 Task: Select Retail. Add to cart, from CVS_x000D_
 for 3390 Emily Renzelli Boulevard, San Francisco, California 94103, Cell Number 831-612-1938, following items : Essentia Supercharged Ionized Alkaline Water (1 L)_x000D_
 - 2, Blue Bell Cookies ''n Cream Ice Cream (1 pt)_x000D_
 - 2, Lay''s Dip French Onion (15 oz)_x000D_
 - 2, Pepcid Original Strength AC Acid Reducer Famotidine Tablets 10 mg (30 ct)_x000D_
 - 1, Dove Deep Moisture Nourishing Body Wash With Nutrium Moisture (12 oz)_x000D_
 - 2
Action: Mouse moved to (369, 121)
Screenshot: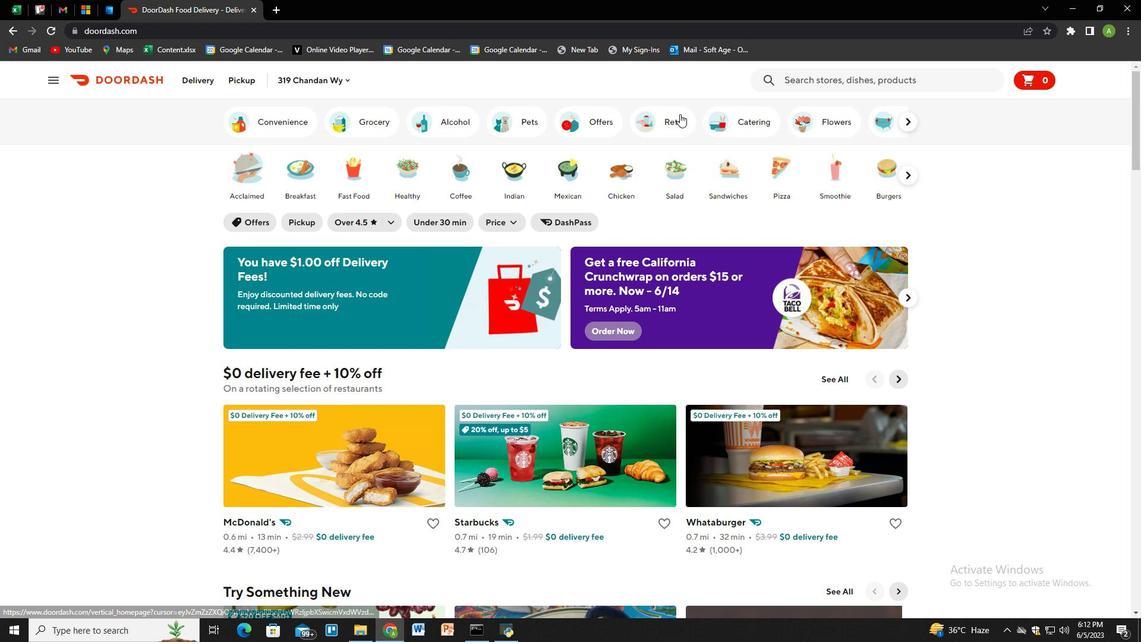 
Action: Mouse pressed left at (369, 121)
Screenshot: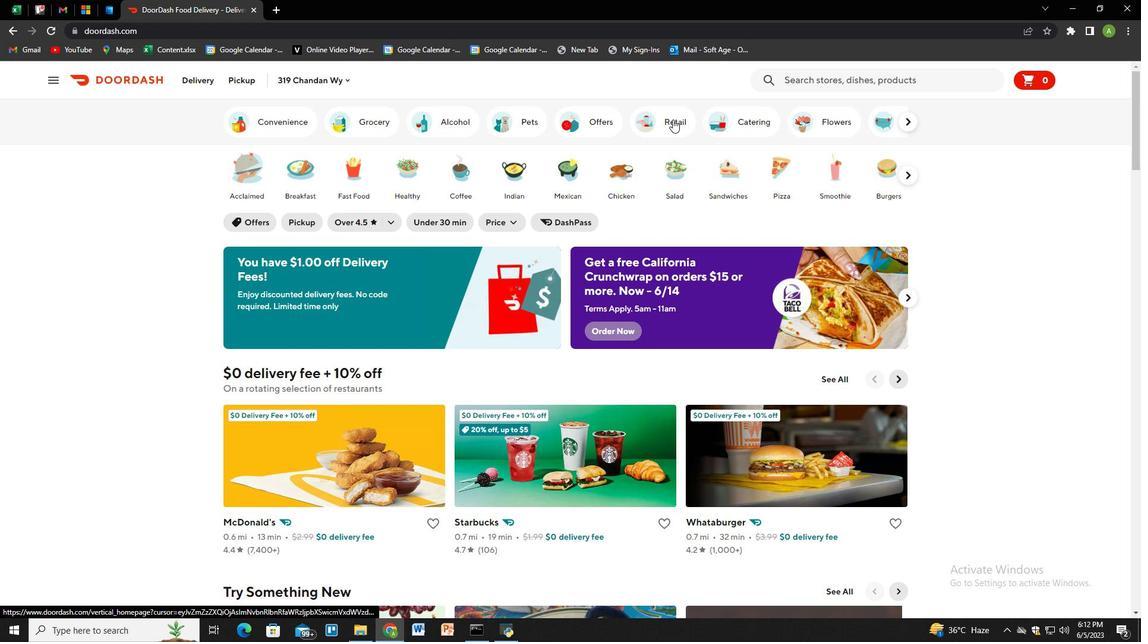 
Action: Mouse moved to (629, 379)
Screenshot: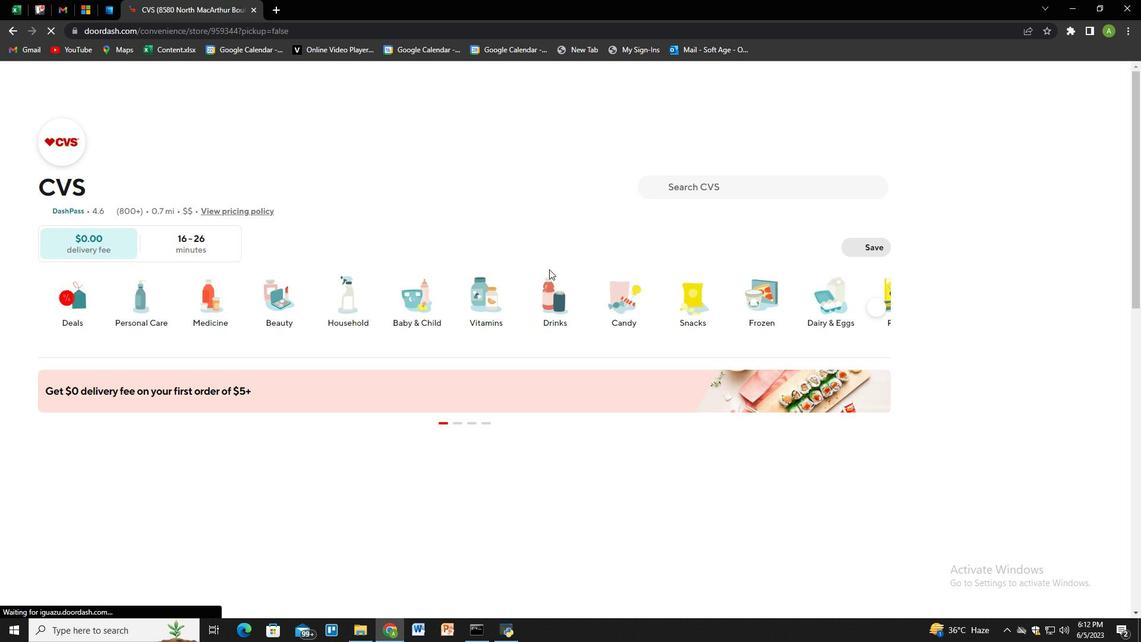 
Action: Mouse scrolled (629, 379) with delta (0, 0)
Screenshot: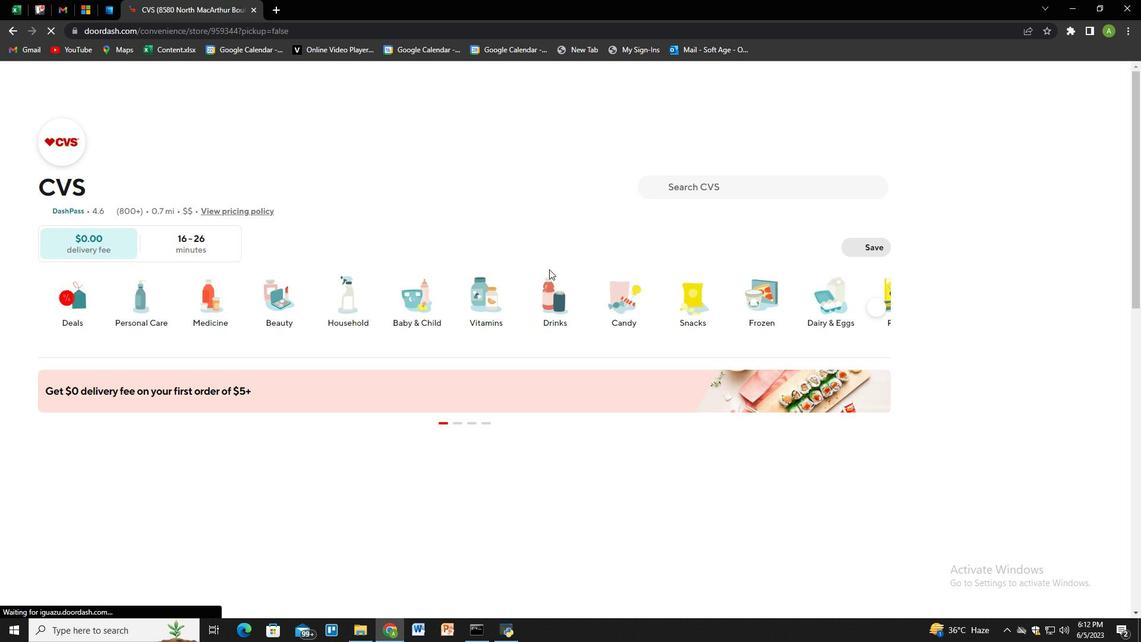 
Action: Mouse moved to (654, 542)
Screenshot: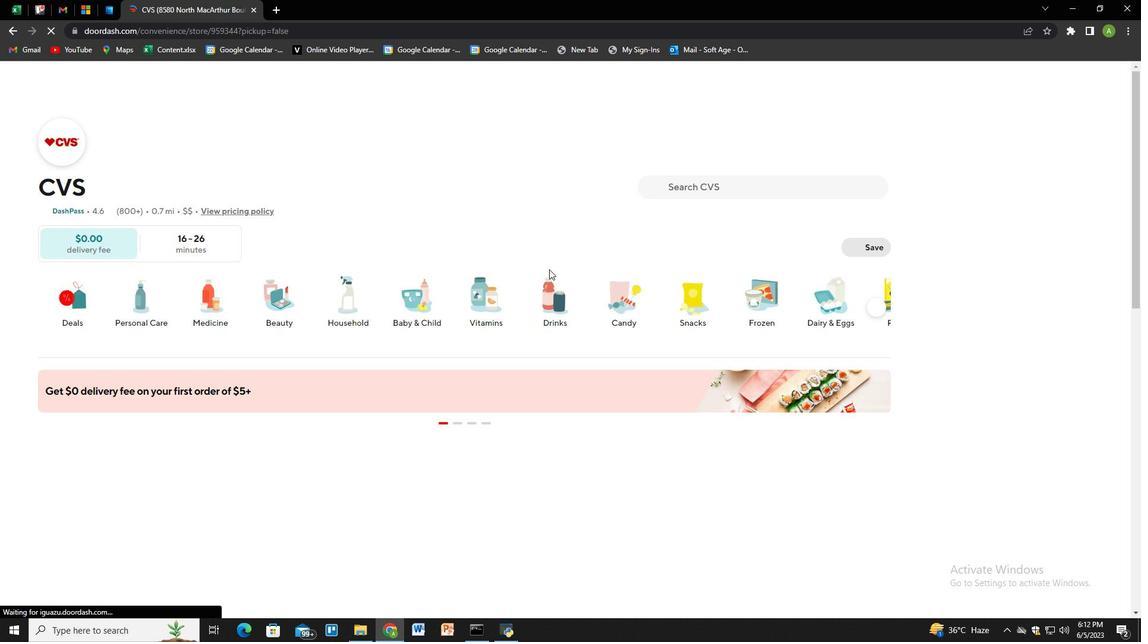 
Action: Mouse pressed left at (654, 542)
Screenshot: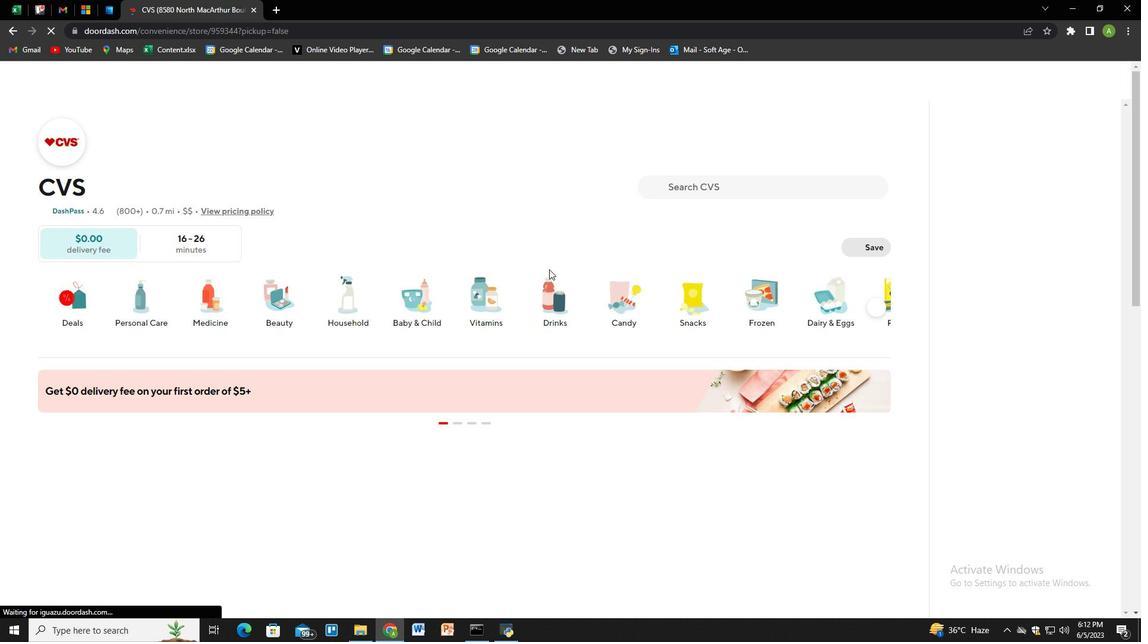 
Action: Mouse moved to (716, 412)
Screenshot: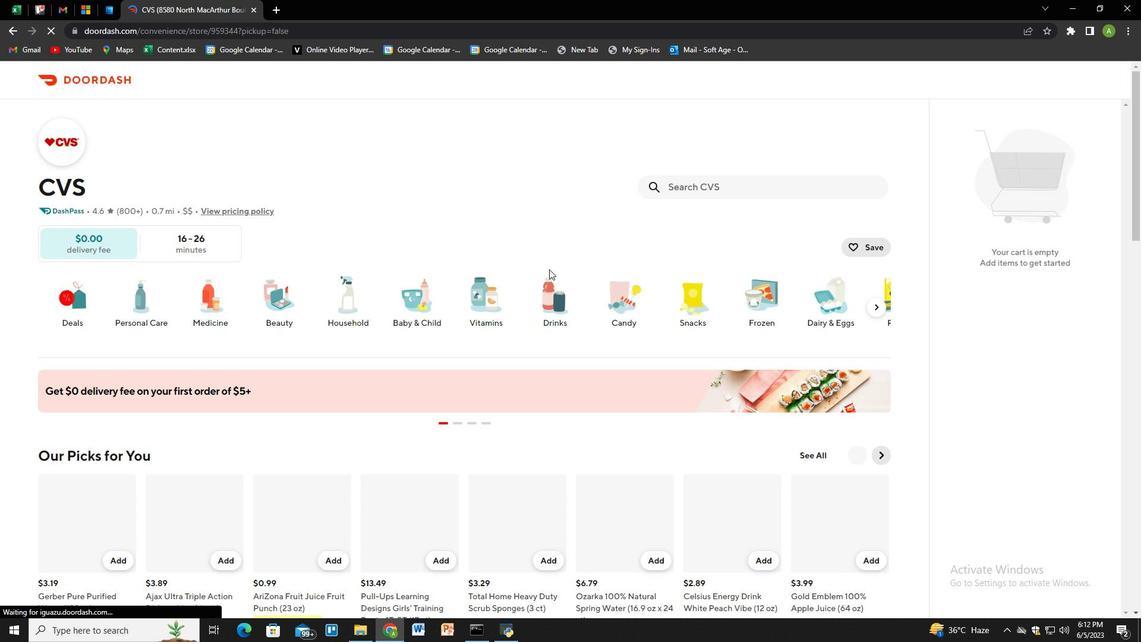 
Action: Mouse pressed left at (716, 412)
Screenshot: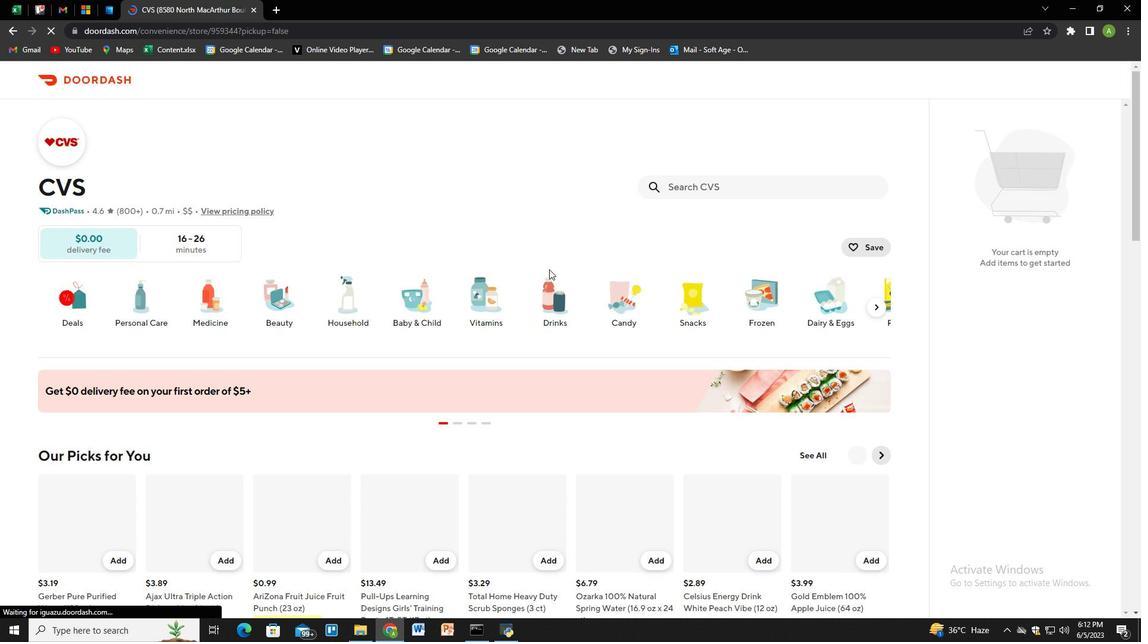 
Action: Mouse moved to (250, 79)
Screenshot: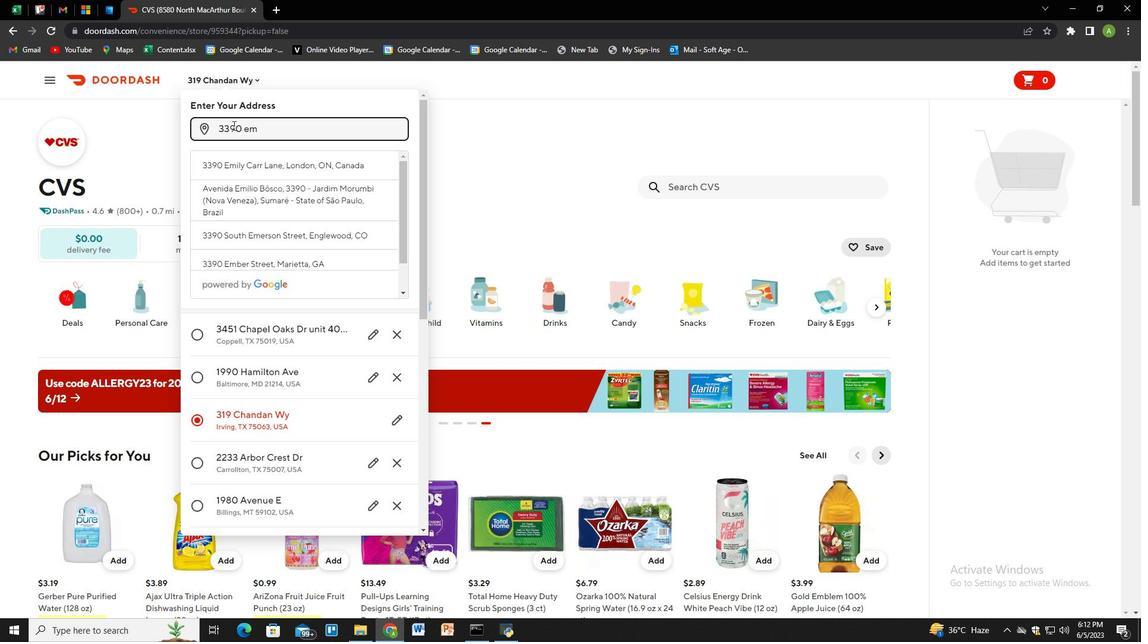 
Action: Mouse pressed left at (250, 79)
Screenshot: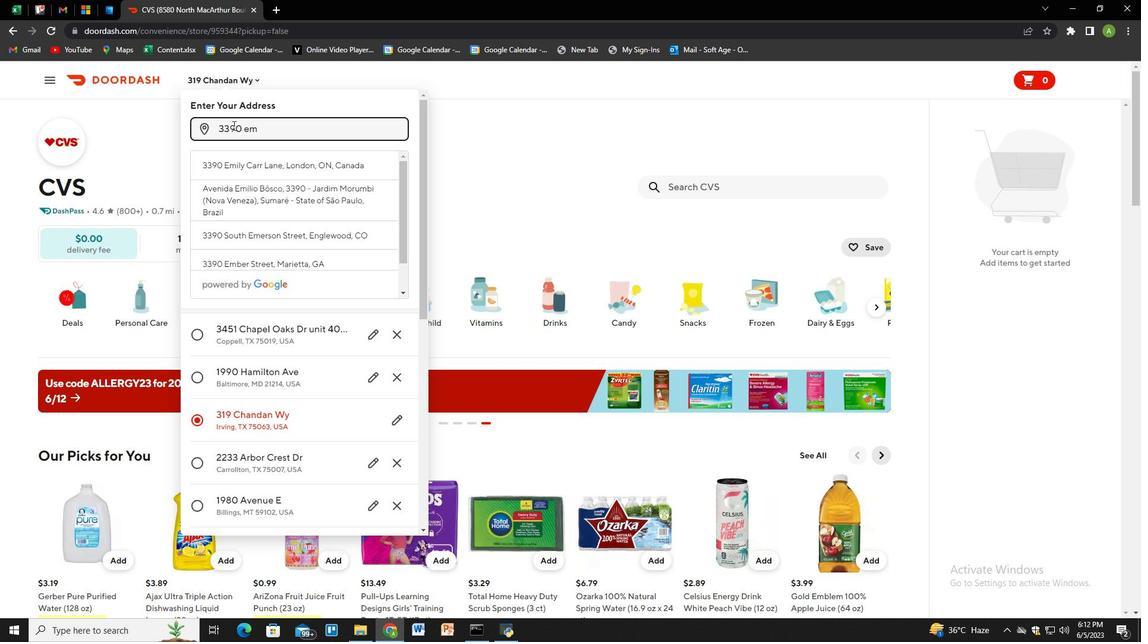 
Action: Mouse moved to (261, 125)
Screenshot: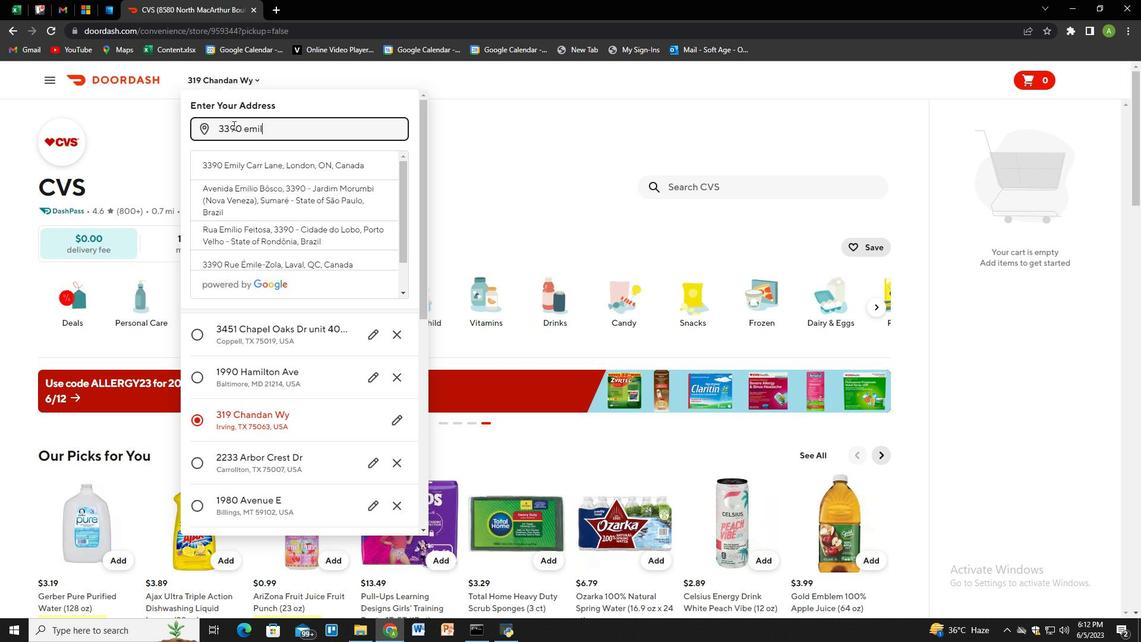 
Action: Mouse pressed left at (261, 125)
Screenshot: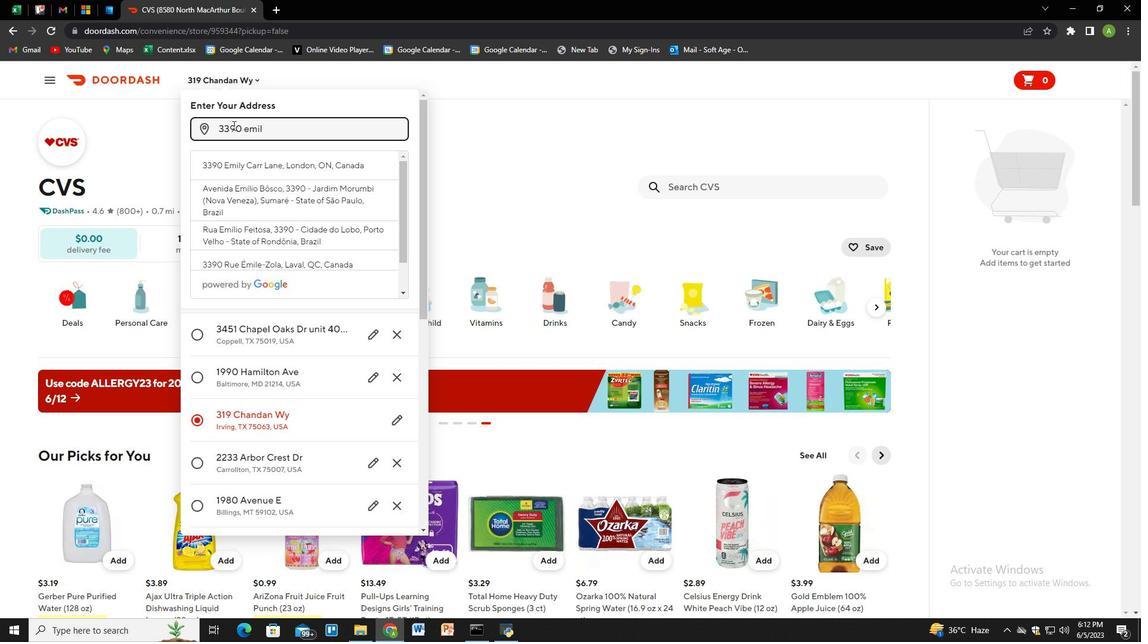 
Action: Key pressed 2<Key.backspace>22<Key.backspace><Key.backspace>33090<Key.backspace><Key.backspace><Key.backspace>90<Key.space>
Screenshot: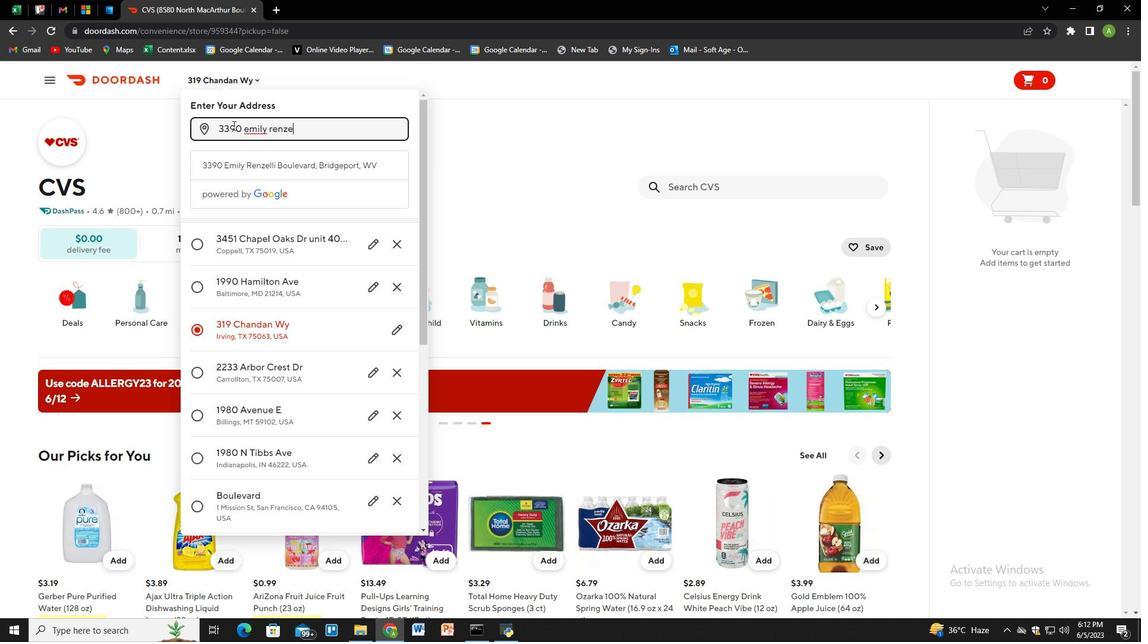 
Action: Mouse moved to (673, 121)
Screenshot: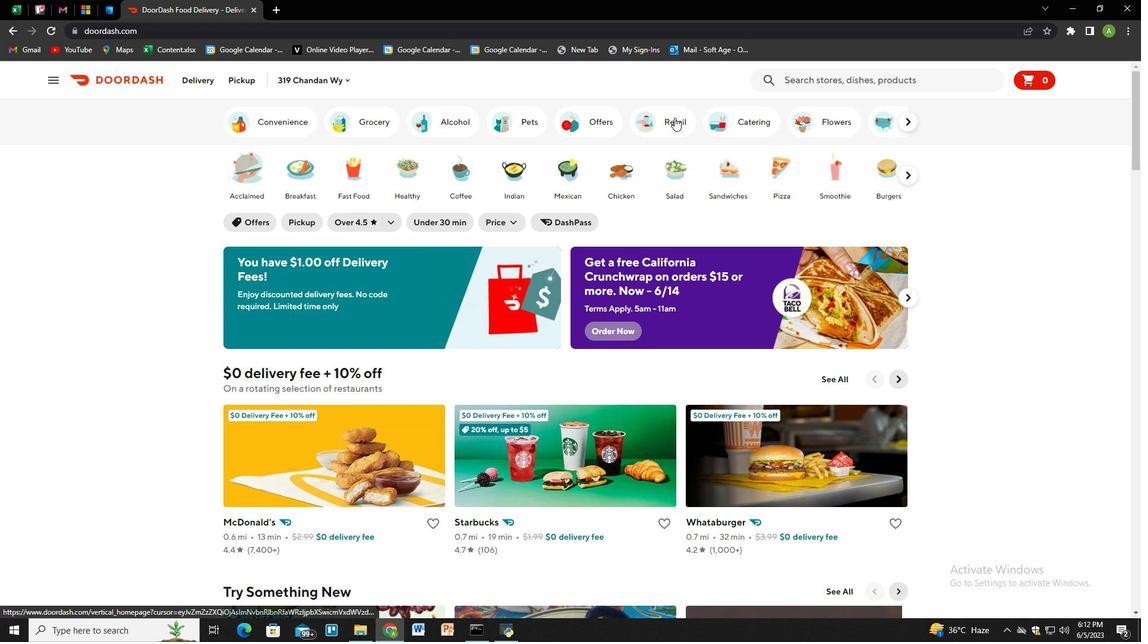 
Action: Mouse pressed left at (673, 121)
Screenshot: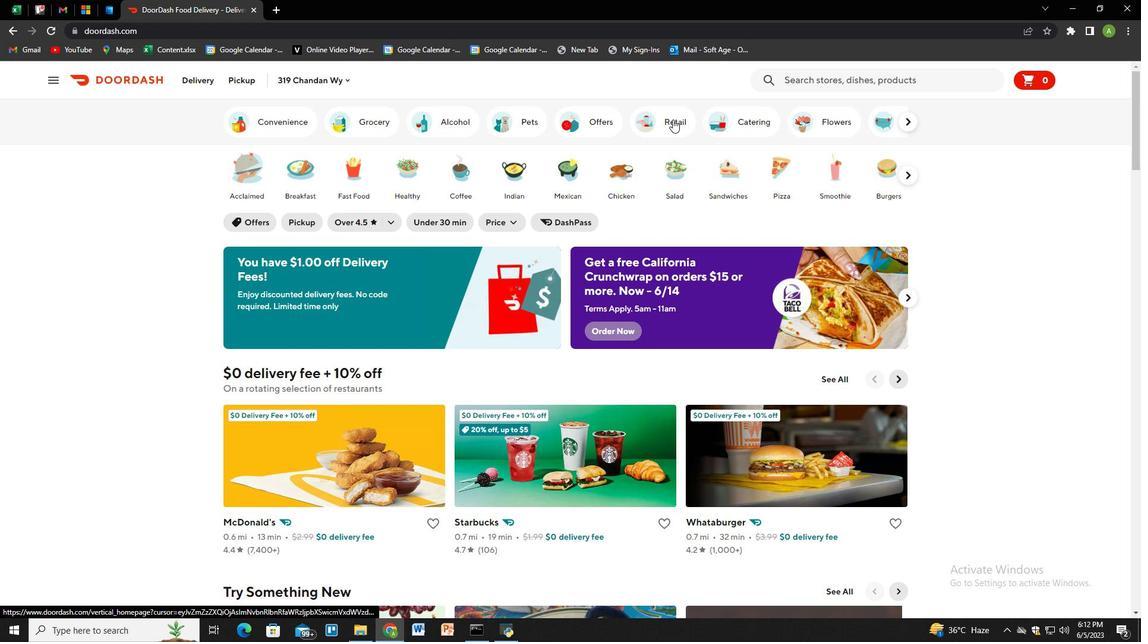 
Action: Mouse moved to (549, 269)
Screenshot: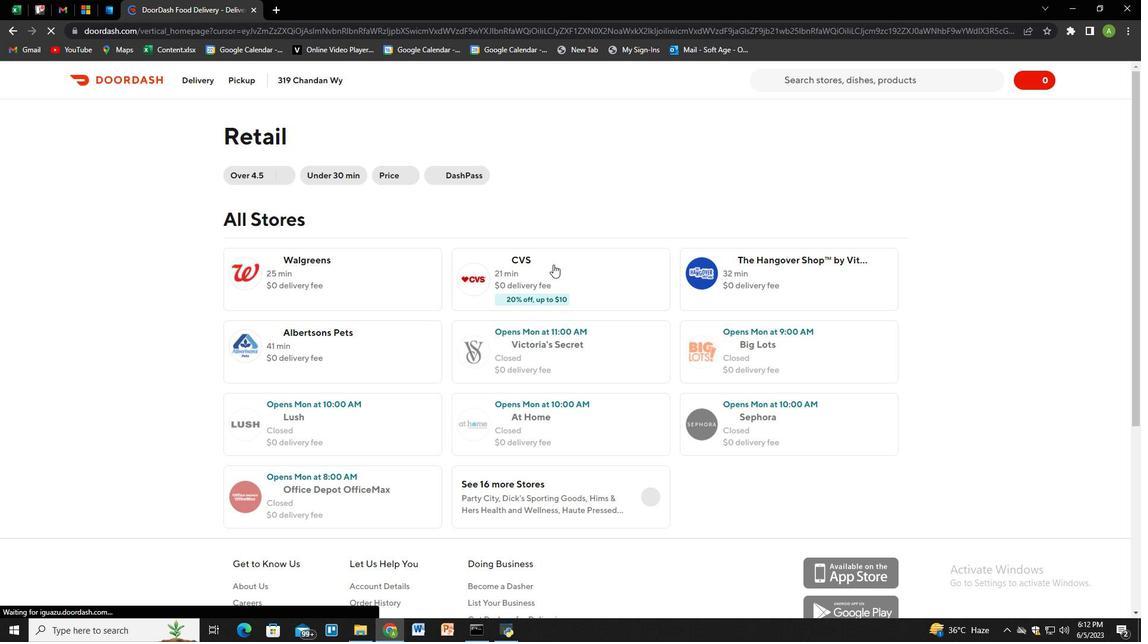 
Action: Mouse pressed left at (549, 269)
Screenshot: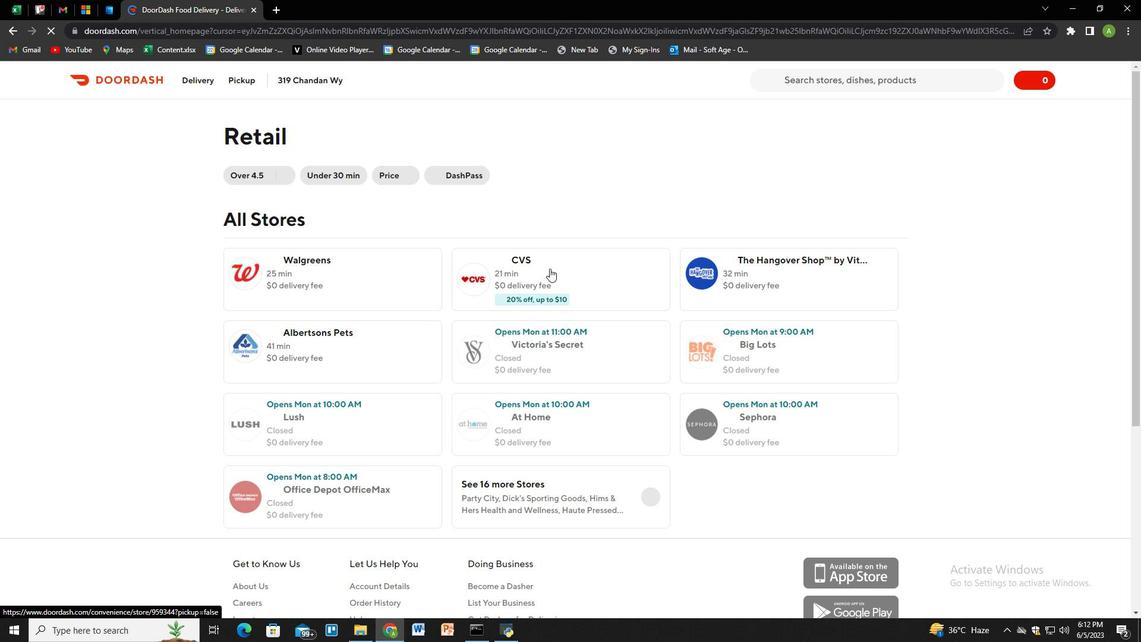 
Action: Mouse moved to (257, 78)
Screenshot: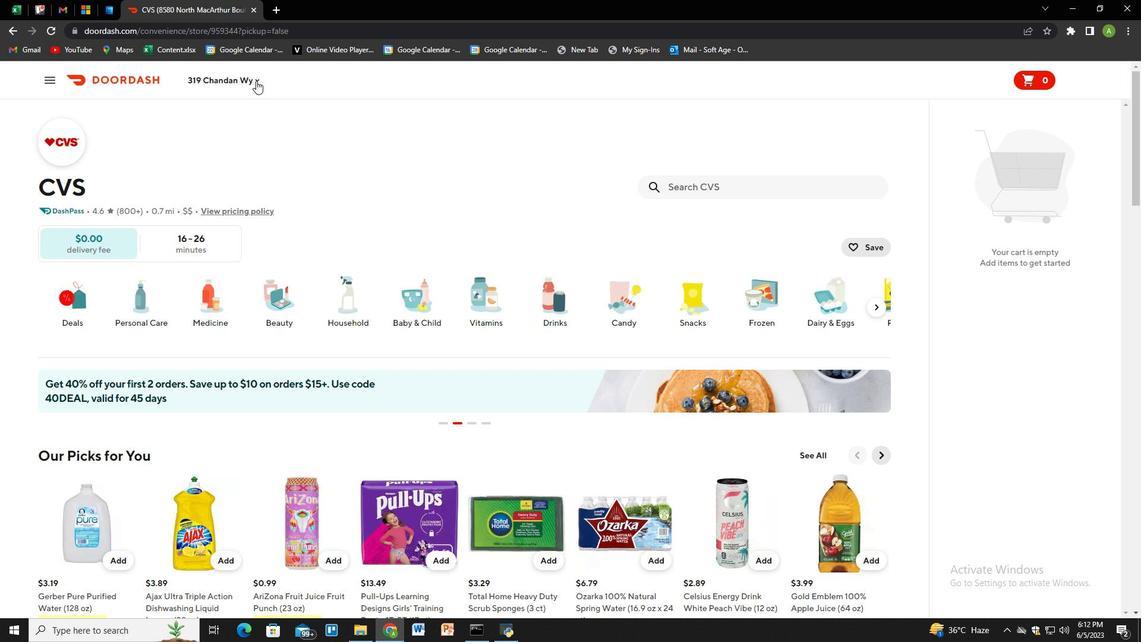
Action: Mouse pressed left at (257, 78)
Screenshot: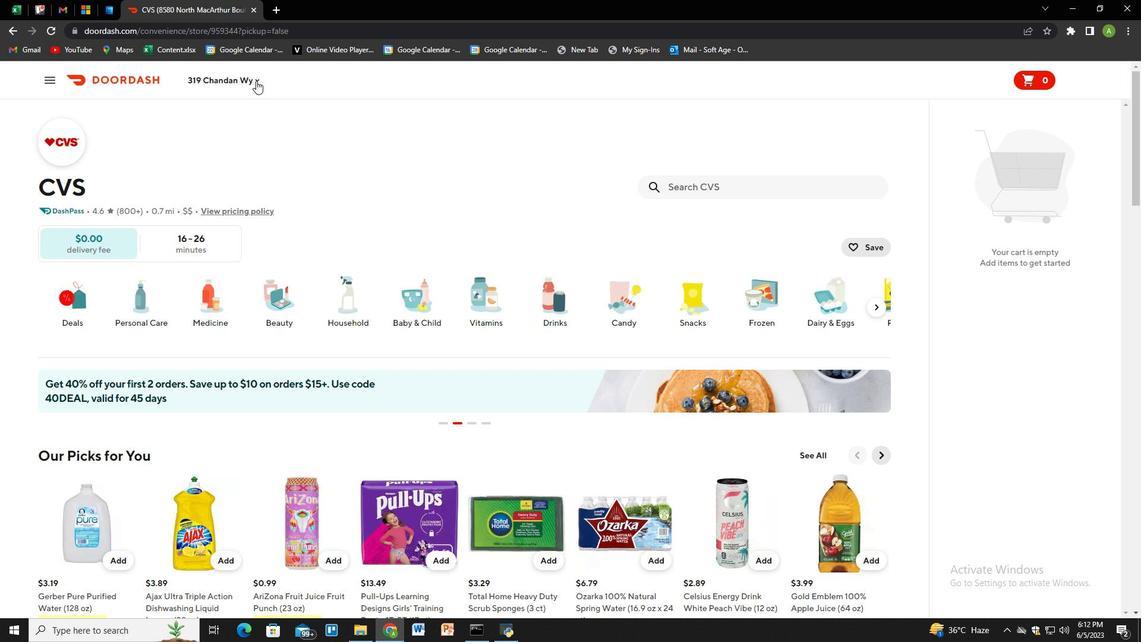 
Action: Mouse moved to (233, 125)
Screenshot: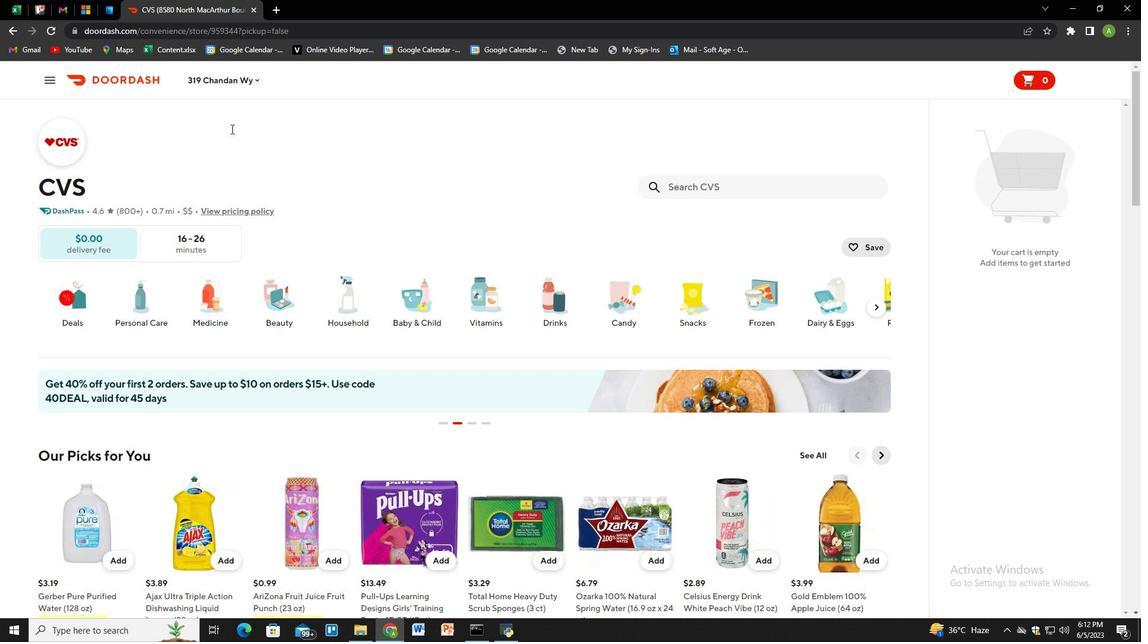 
Action: Mouse pressed left at (233, 125)
Screenshot: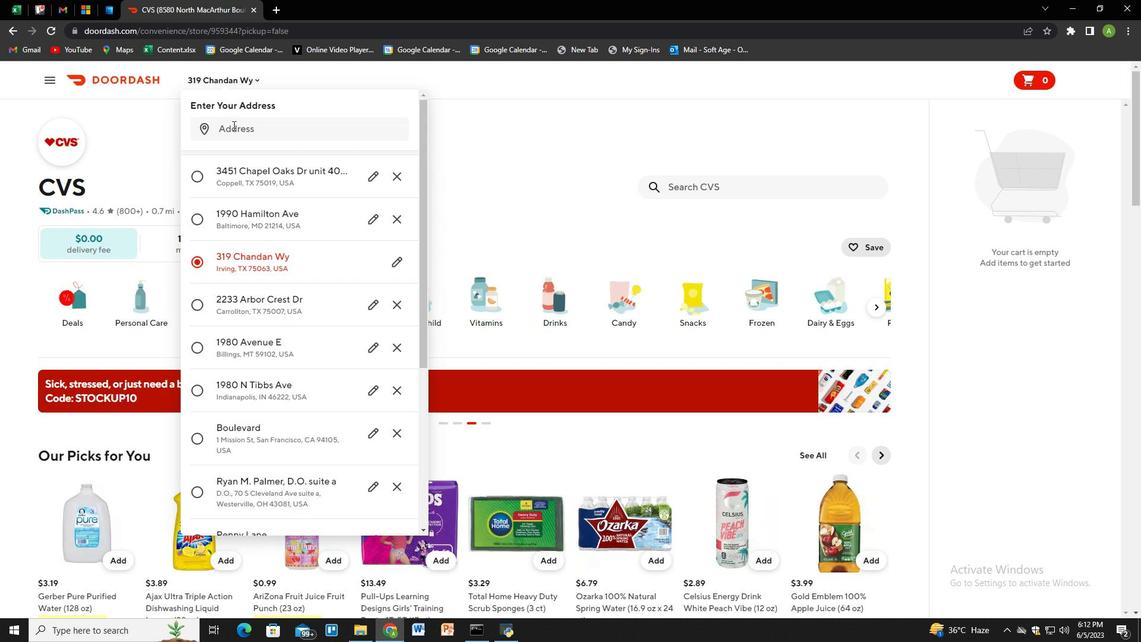 
Action: Key pressed 3390<Key.space>emily<Key.space>renzelli<Key.space>boulevard,<Key.space>san<Key.space>francisco,<Key.space><Key.space>califr<Key.backspace>ornia<Key.space>94103<Key.enter>
Screenshot: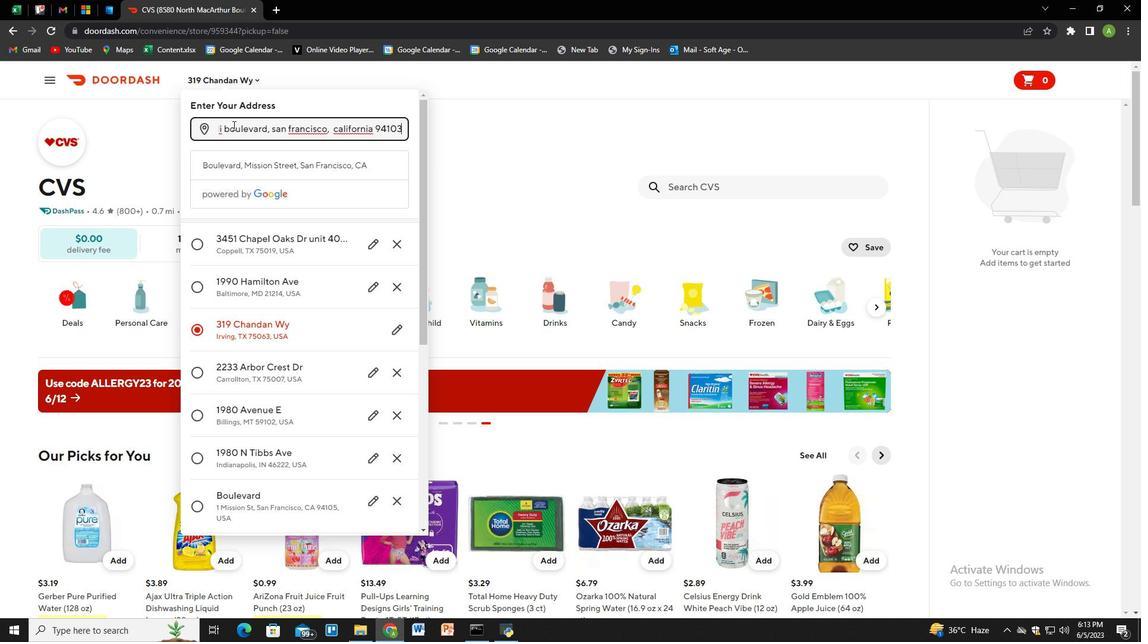 
Action: Mouse moved to (390, 492)
Screenshot: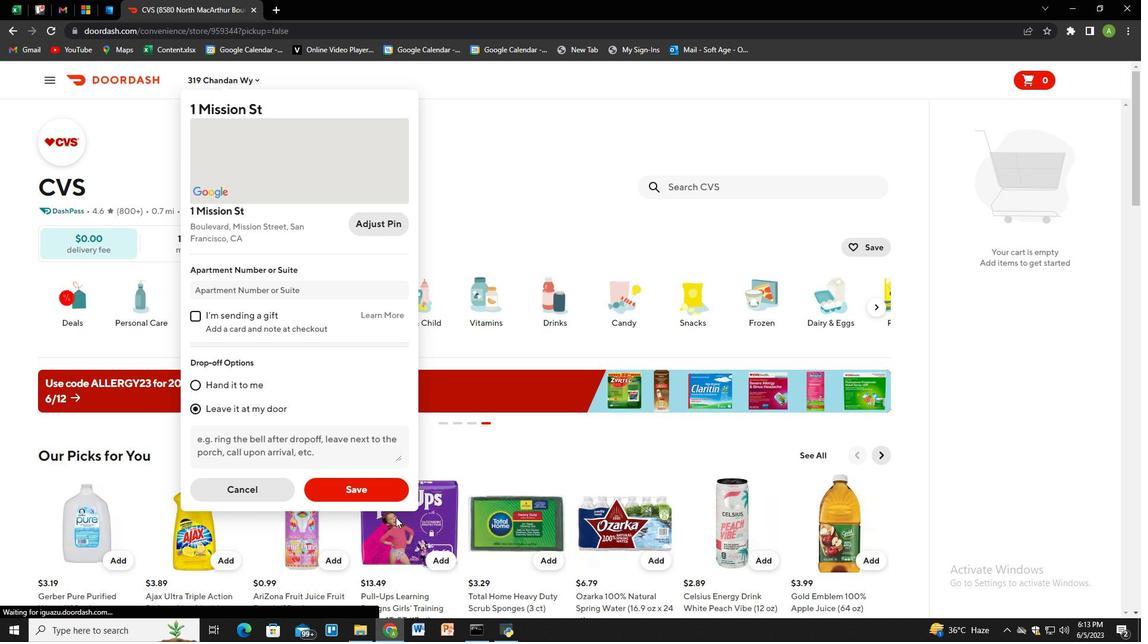 
Action: Mouse pressed left at (390, 492)
Screenshot: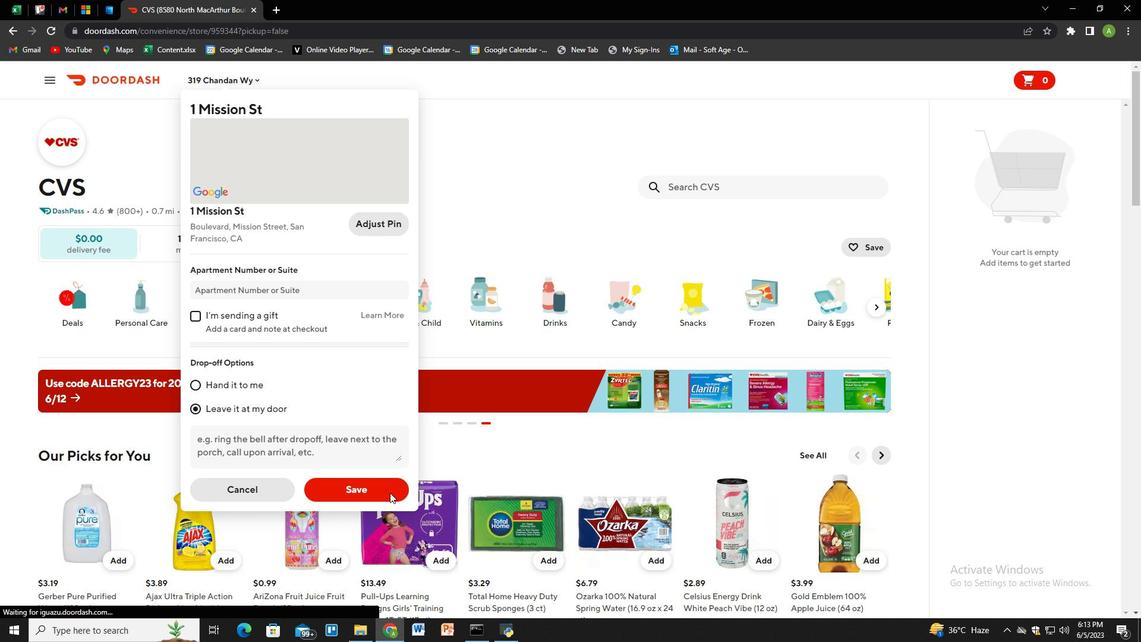 
Action: Mouse moved to (738, 186)
Screenshot: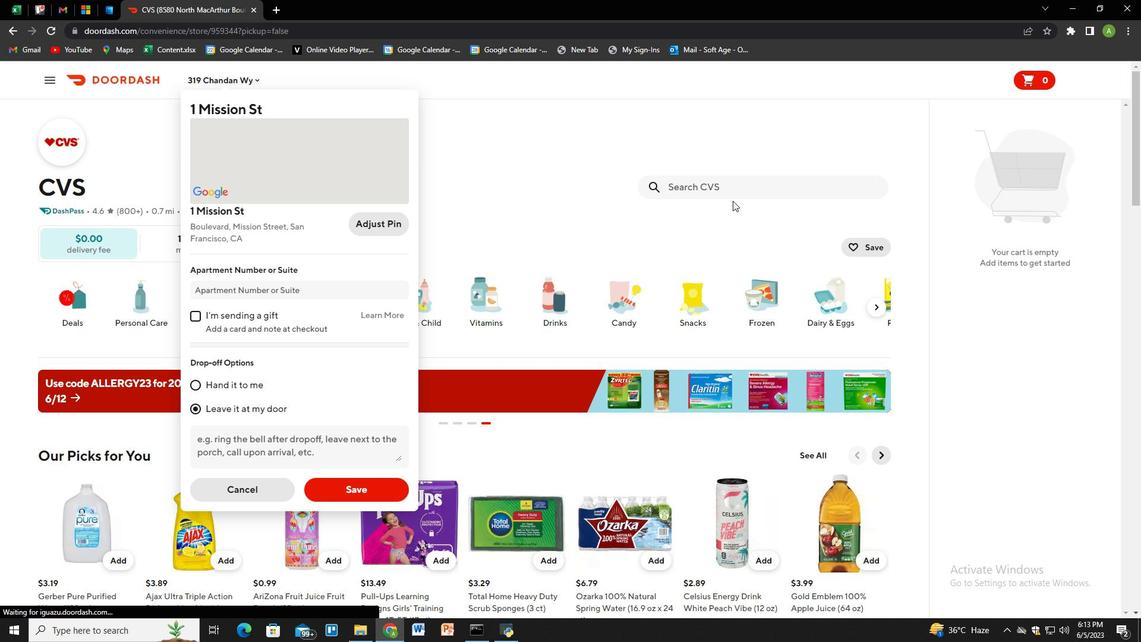
Action: Mouse pressed left at (738, 186)
Screenshot: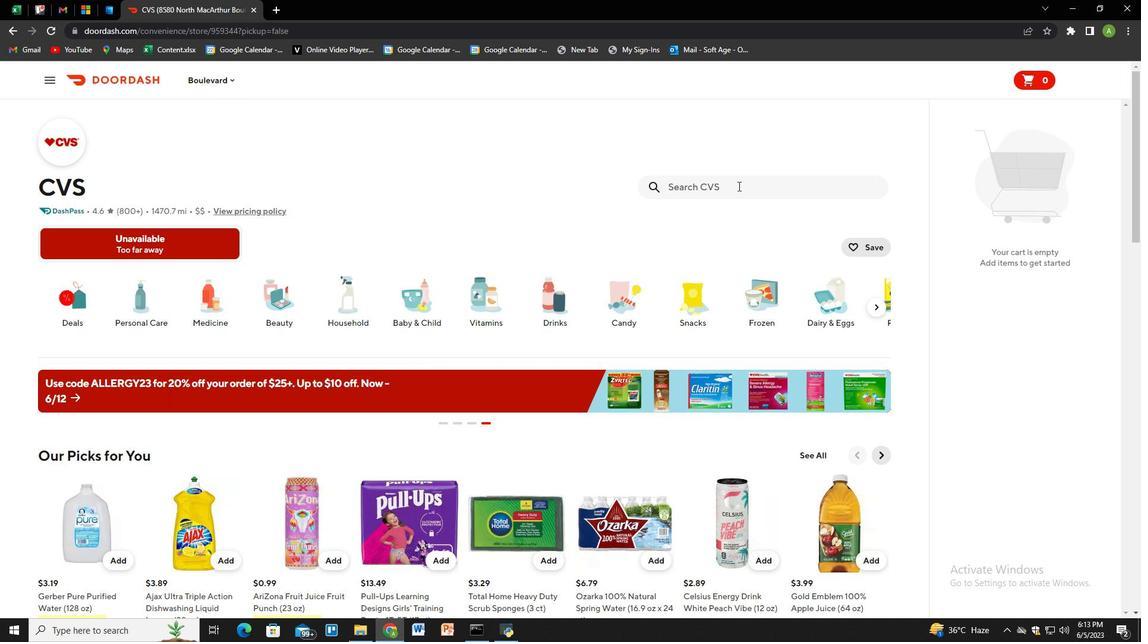 
Action: Key pressed essentia<Key.space>supercharged<Key.space>lonnized<Key.space>alkaline<Key.space>water<Key.space><Key.shift>(1<Key.space>l<Key.shift_r>)<Key.enter>
Screenshot: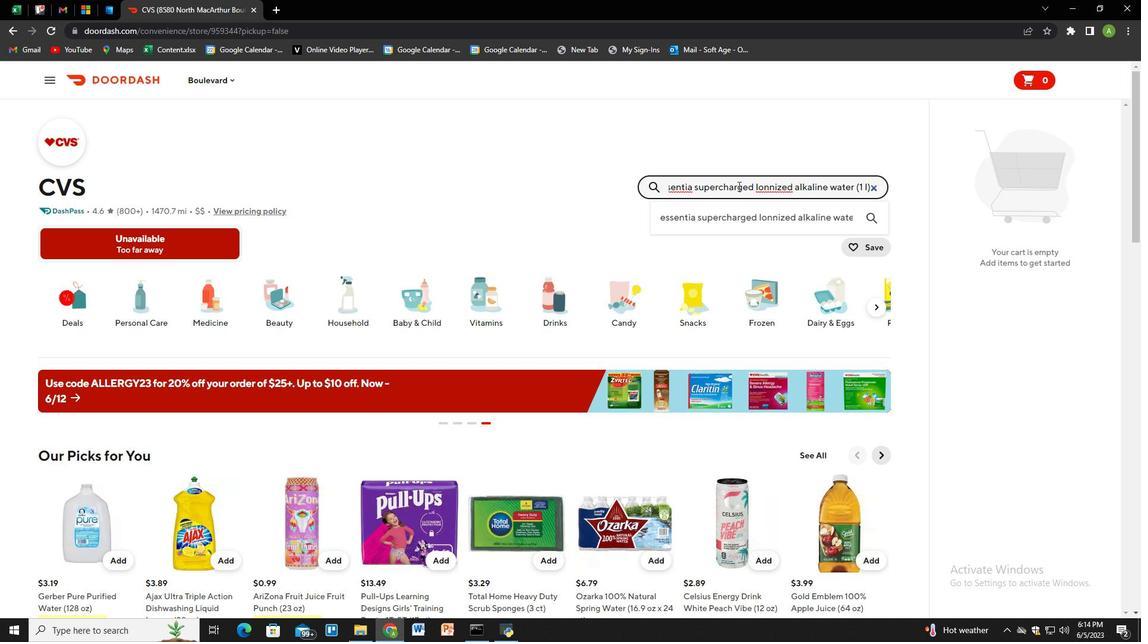 
Action: Mouse moved to (105, 312)
Screenshot: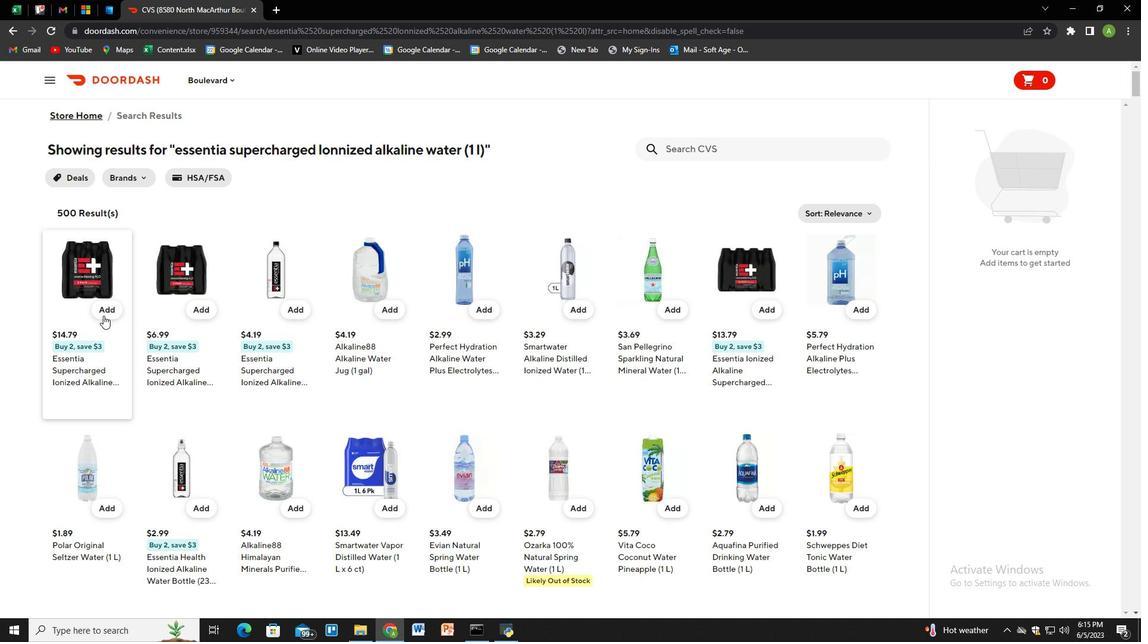 
Action: Mouse pressed left at (105, 312)
Screenshot: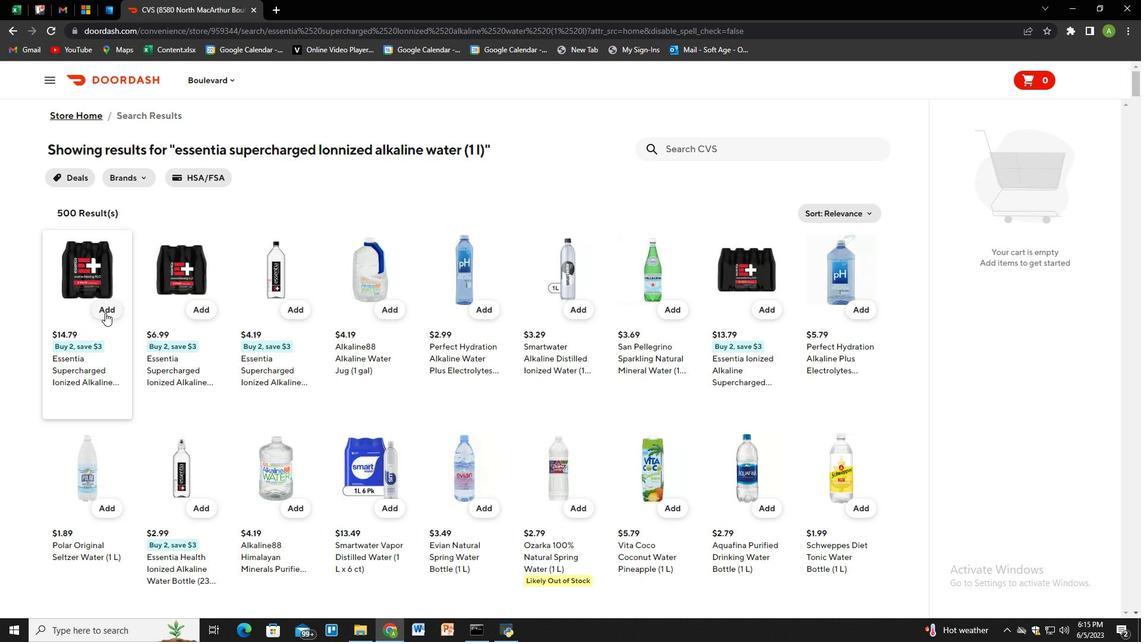 
Action: Mouse moved to (1100, 211)
Screenshot: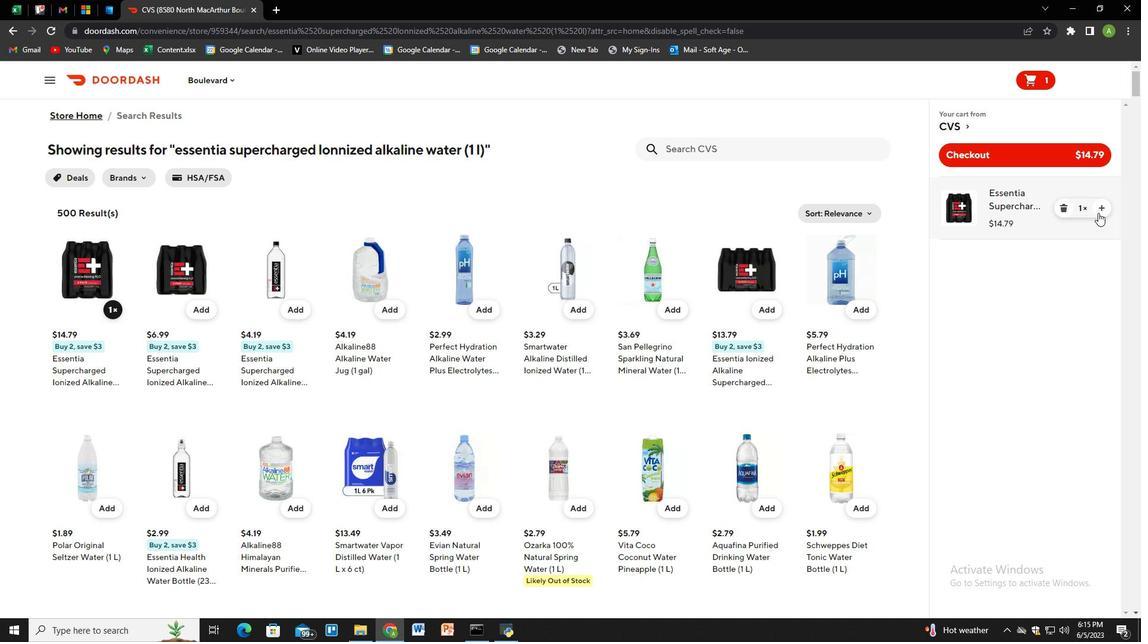 
Action: Mouse pressed left at (1100, 211)
Screenshot: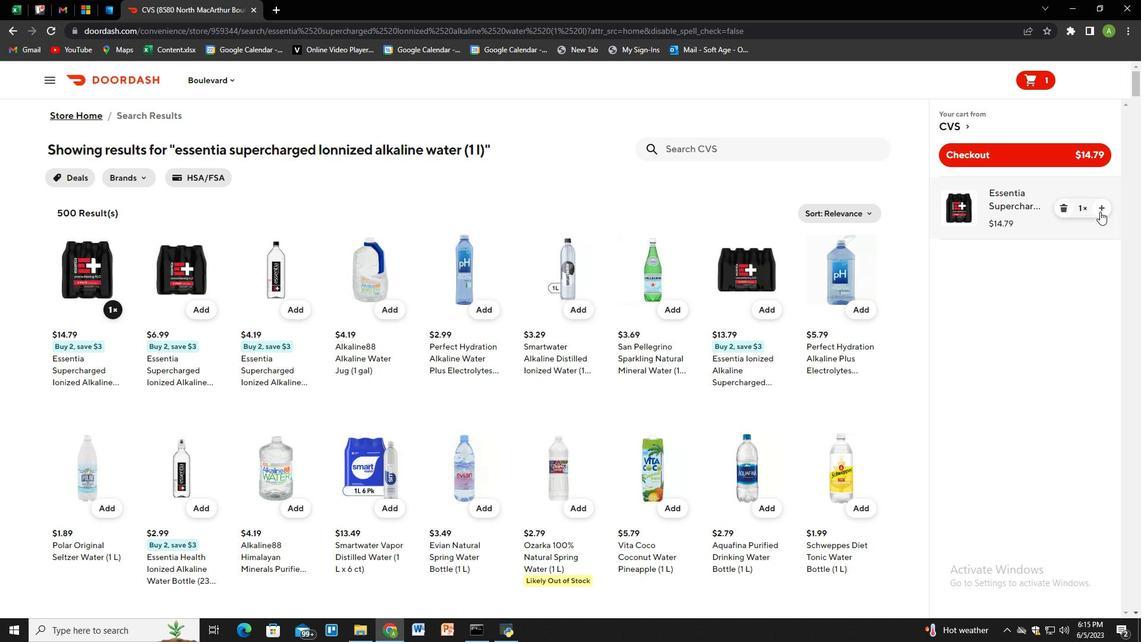 
Action: Mouse moved to (725, 156)
Screenshot: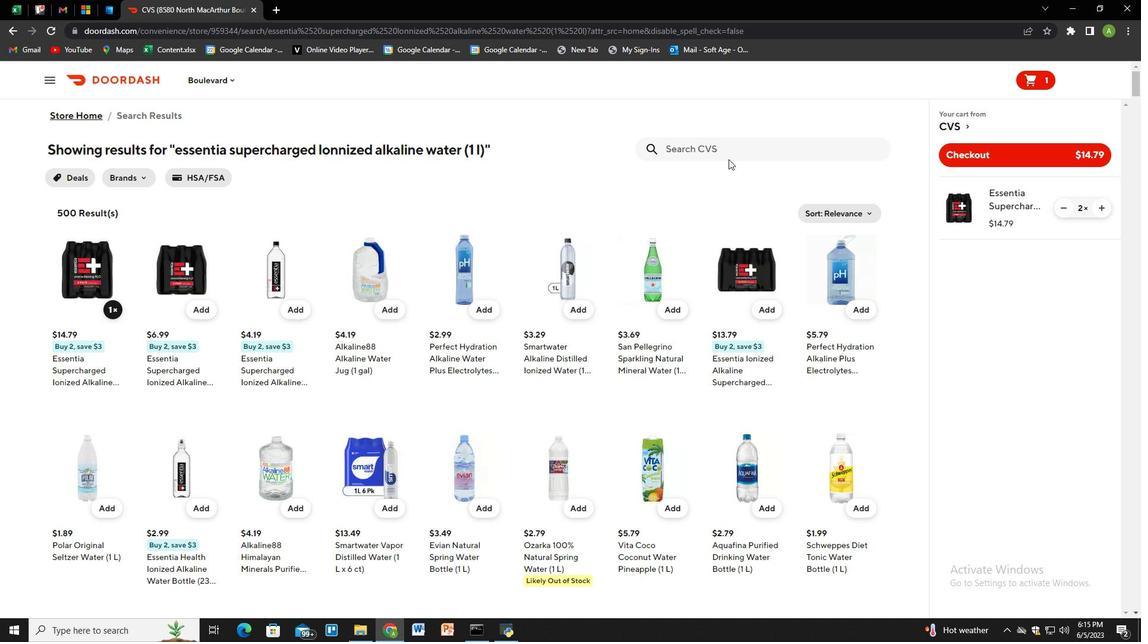 
Action: Mouse pressed left at (725, 156)
Screenshot: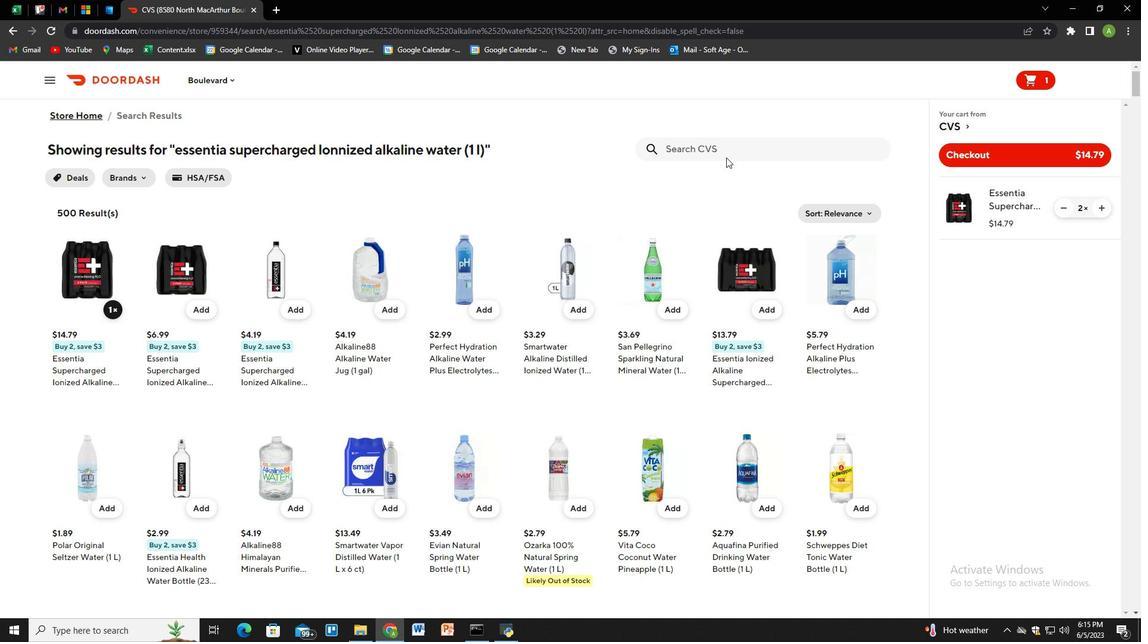 
Action: Key pressed blue<Key.space>bell<Key.space>cookies<Key.space><Key.shift_r>"n<Key.space>cean<Key.backspace>m<Key.left><Key.left><Key.left>e<Key.backspace>r<Key.right><Key.right><Key.right><Key.right><Key.space>ice<Key.space>cream<Key.space><Key.shift>(1<Key.space>o<Key.backspace>pt<Key.shift_r>)<Key.enter>
Screenshot: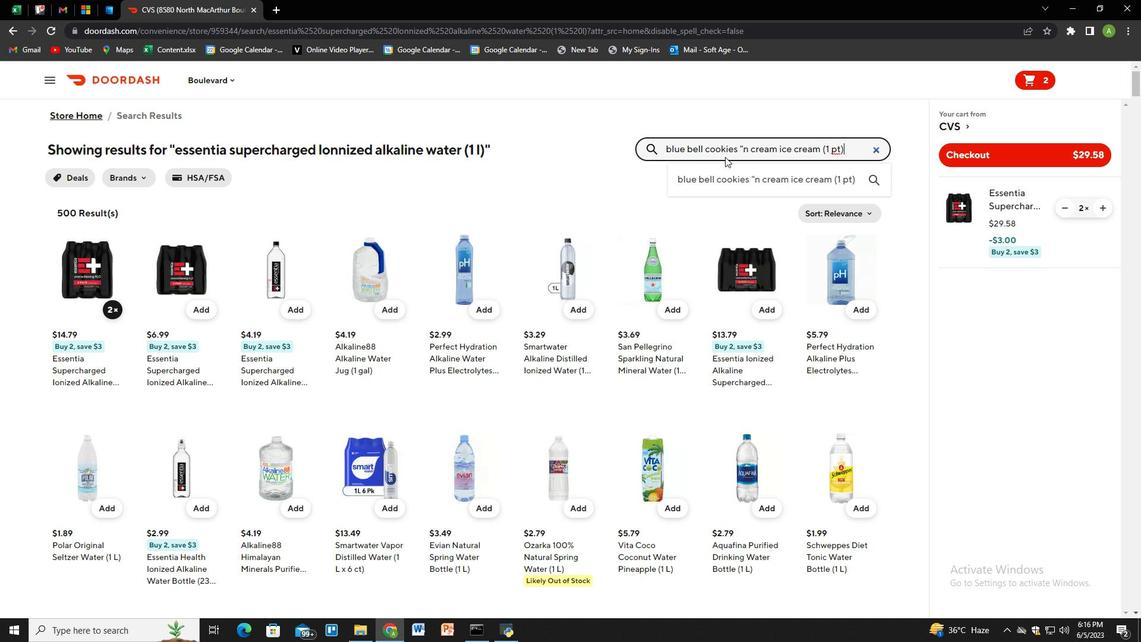 
Action: Mouse moved to (105, 311)
Screenshot: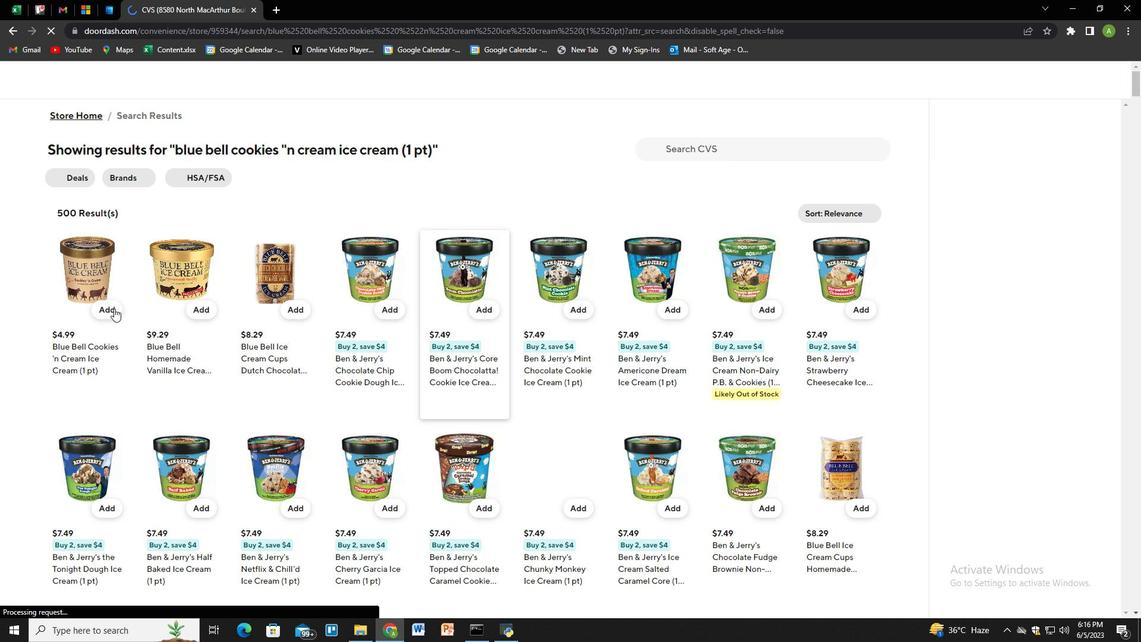 
Action: Mouse pressed left at (105, 311)
Screenshot: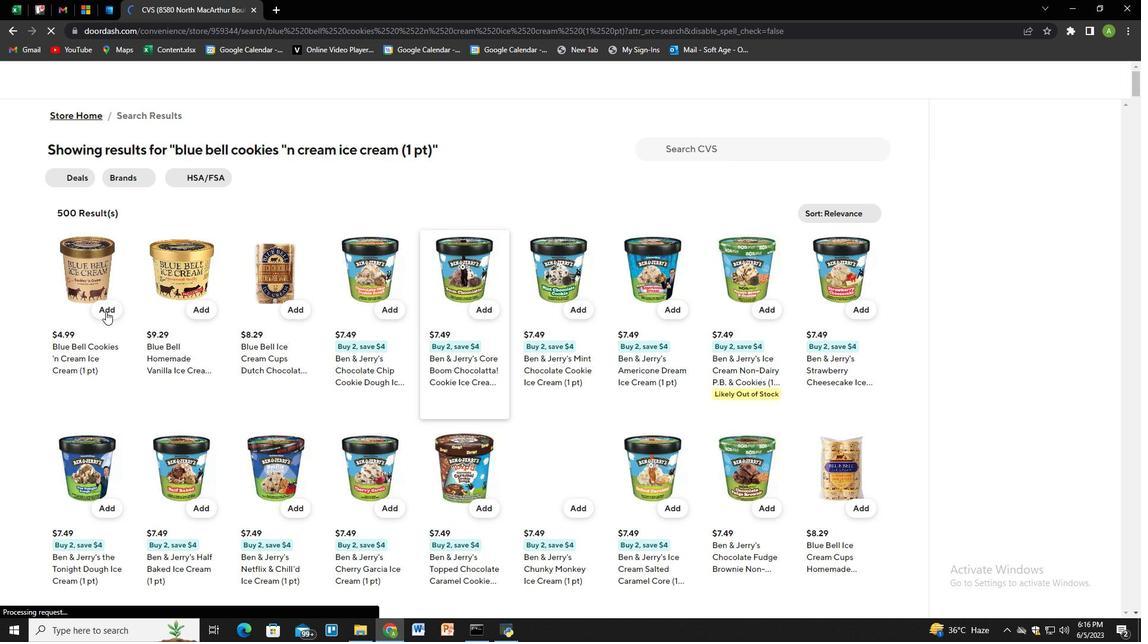
Action: Mouse moved to (1099, 297)
Screenshot: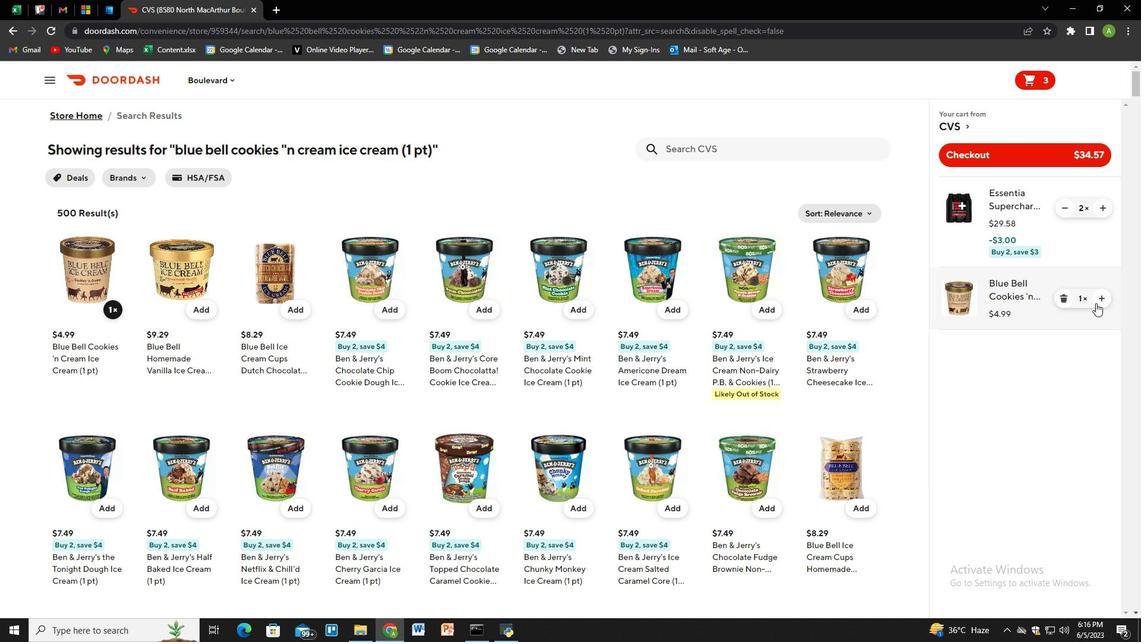 
Action: Mouse pressed left at (1099, 297)
Screenshot: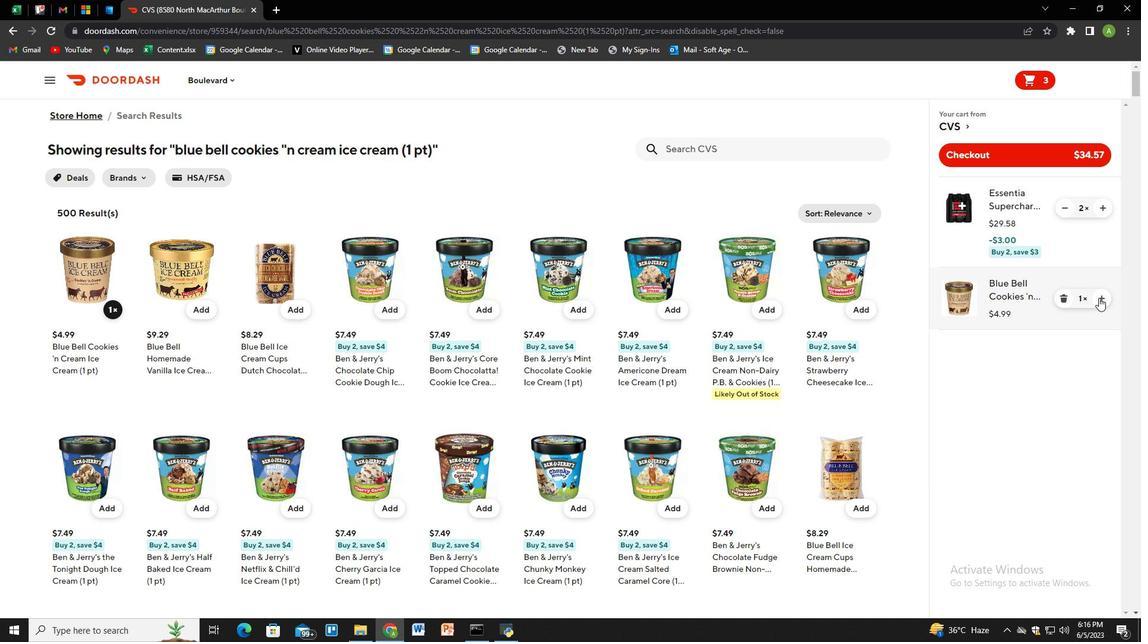 
Action: Mouse moved to (700, 141)
Screenshot: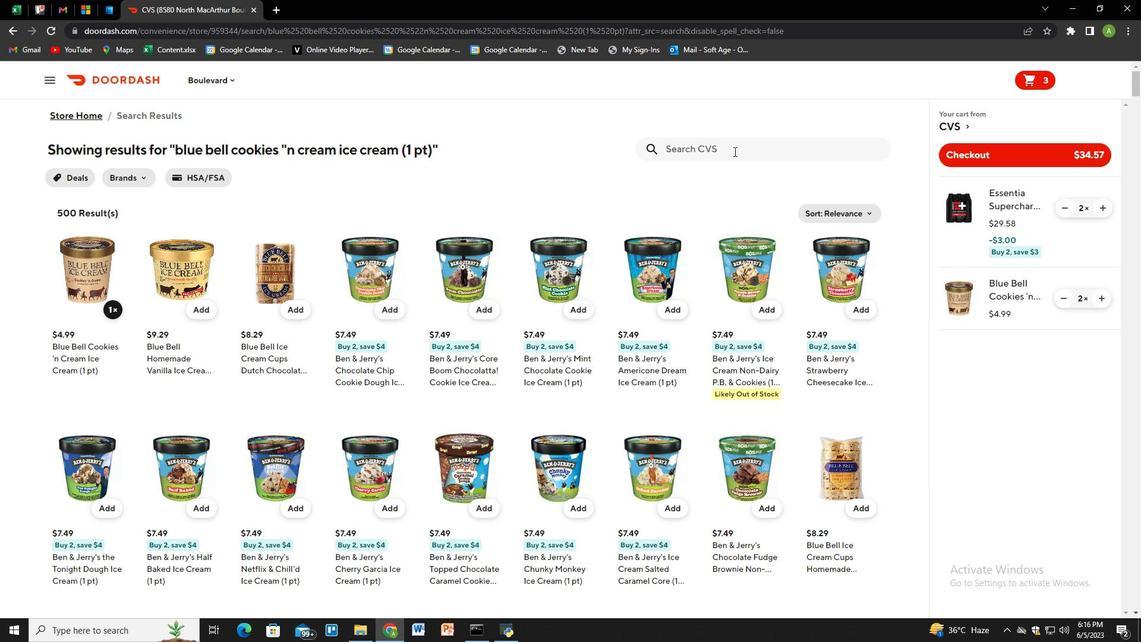 
Action: Mouse pressed left at (700, 141)
Screenshot: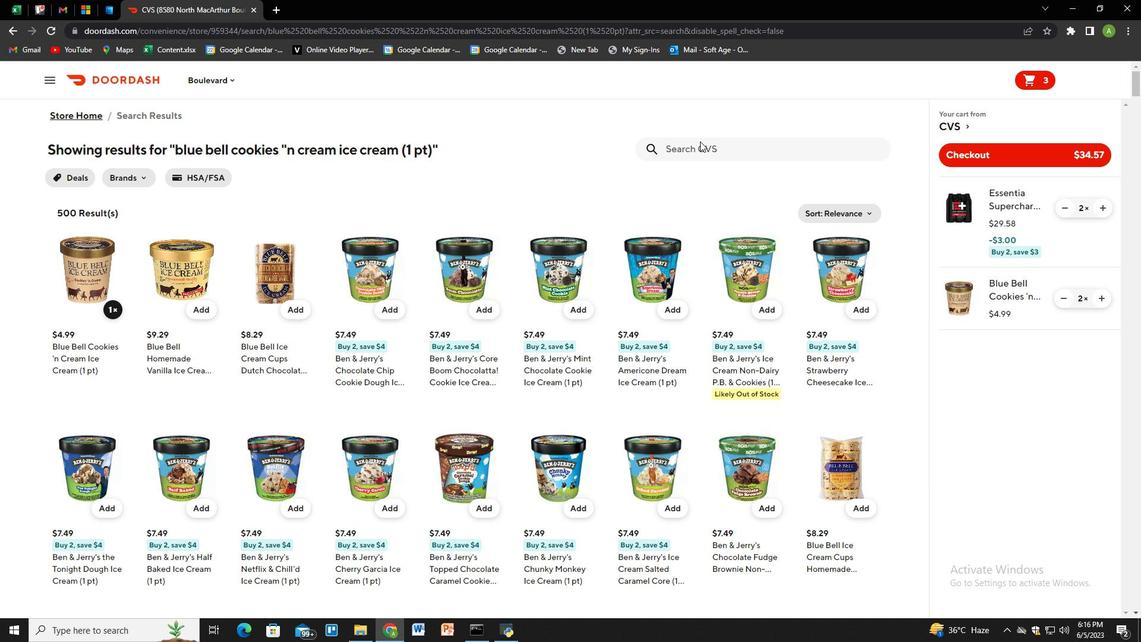 
Action: Key pressed lay<Key.shift_r>"s<Key.space>do<Key.backspace>ip<Key.space>frec<Key.backspace>nch<Key.space>oniom<Key.backspace>n<Key.space><Key.shift>(15<Key.space>oz<Key.shift_r>_<Key.backspace><Key.shift_r>)<Key.enter>
Screenshot: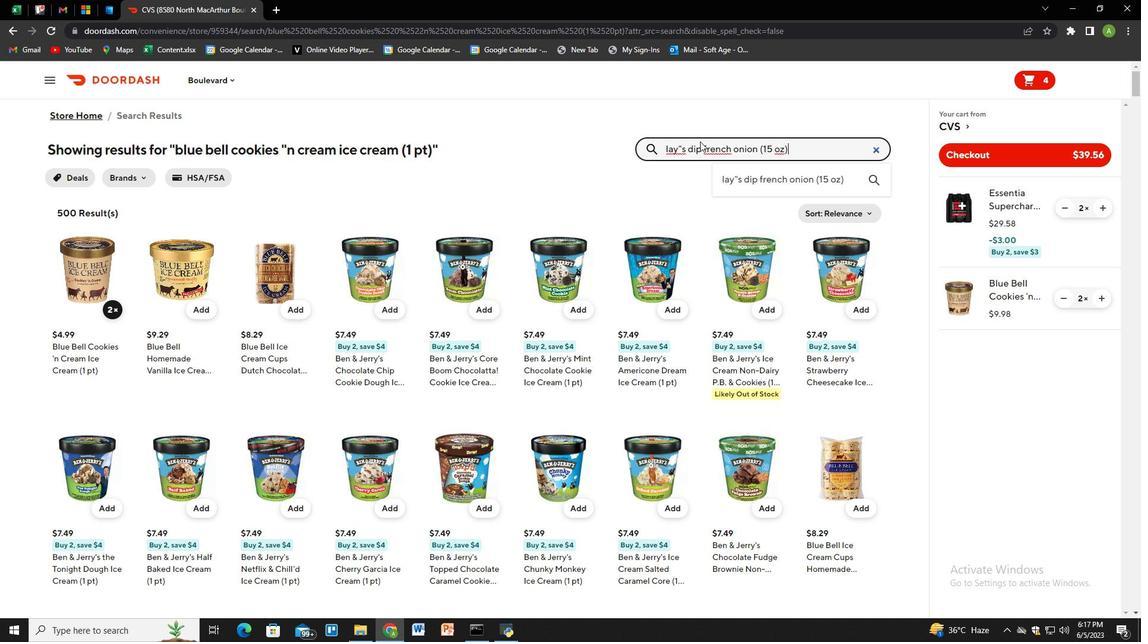 
Action: Mouse moved to (108, 307)
Screenshot: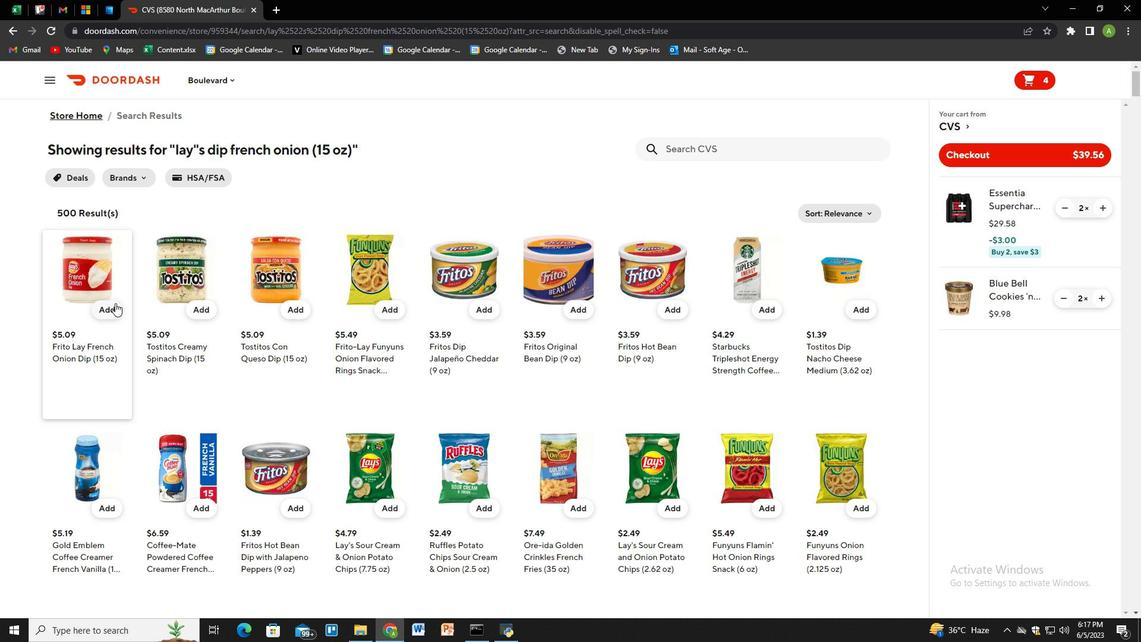 
Action: Mouse pressed left at (108, 307)
Screenshot: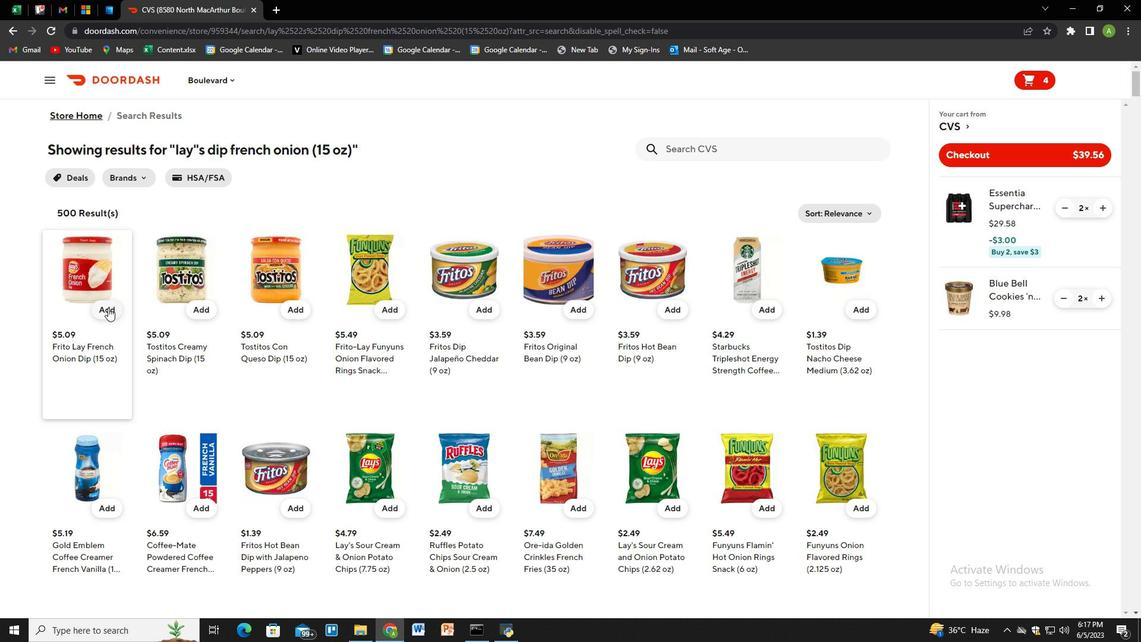 
Action: Mouse moved to (1104, 355)
Screenshot: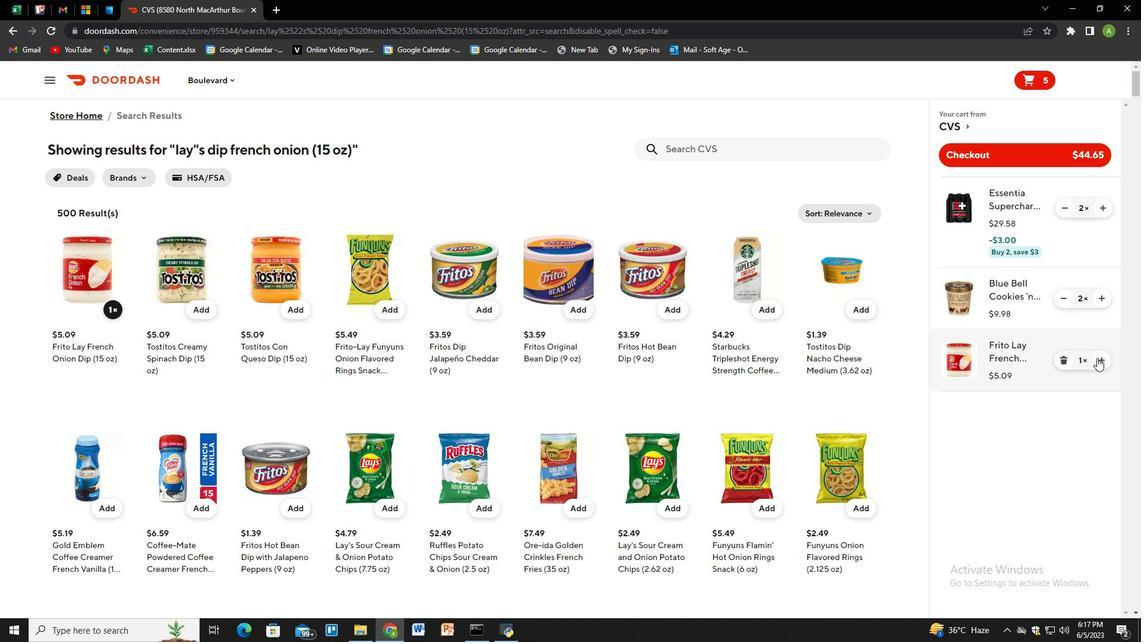 
Action: Mouse pressed left at (1104, 355)
Screenshot: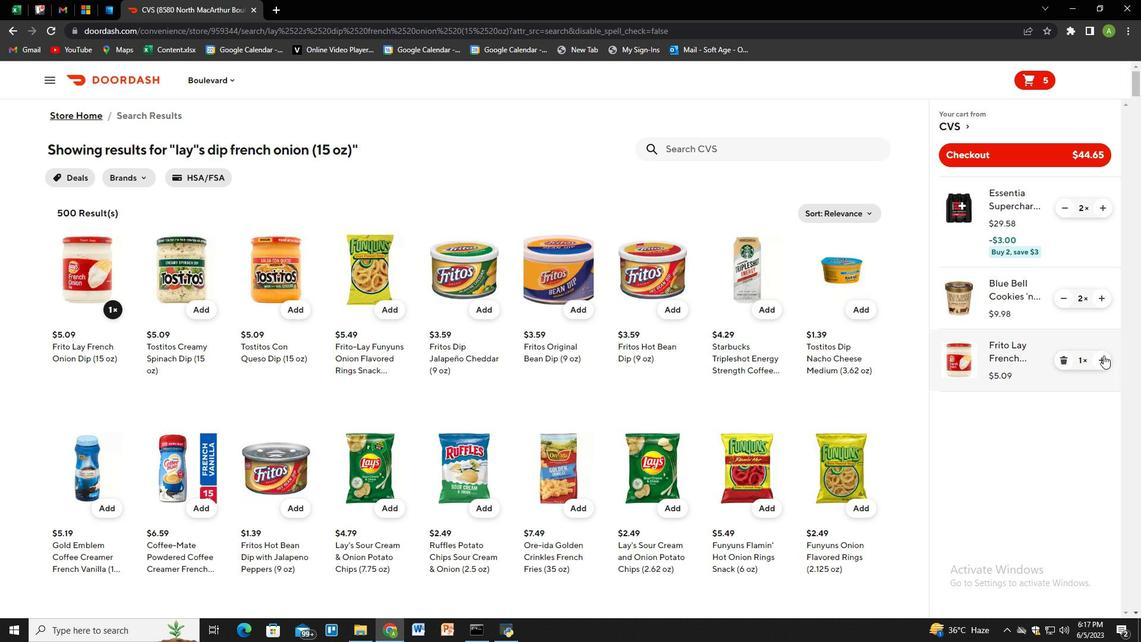 
Action: Mouse moved to (720, 150)
Screenshot: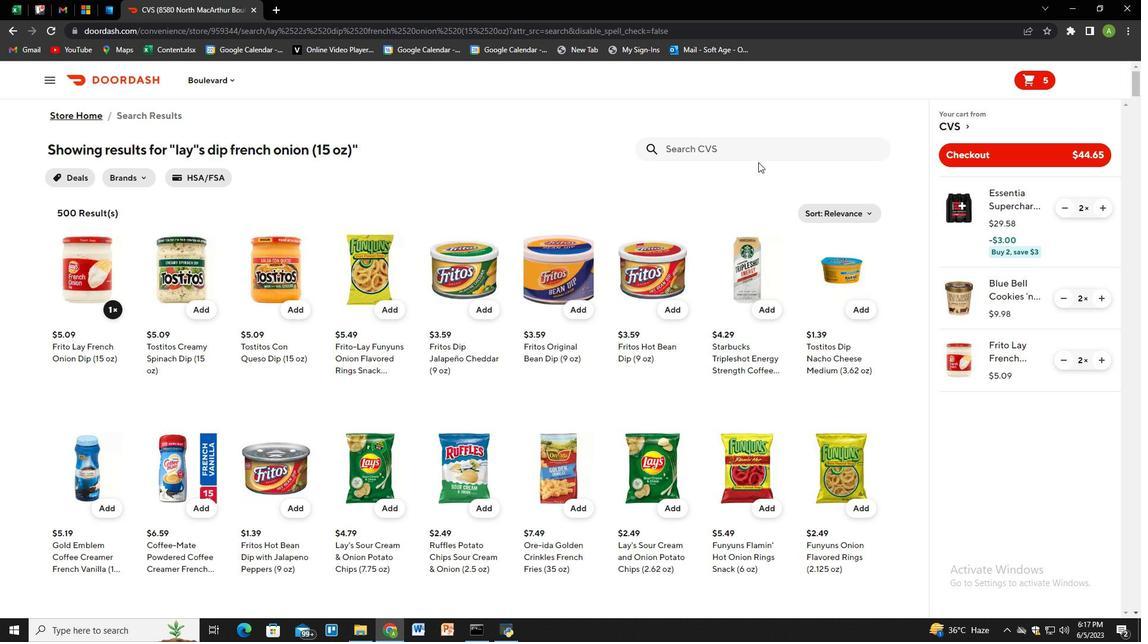 
Action: Mouse pressed left at (720, 150)
Screenshot: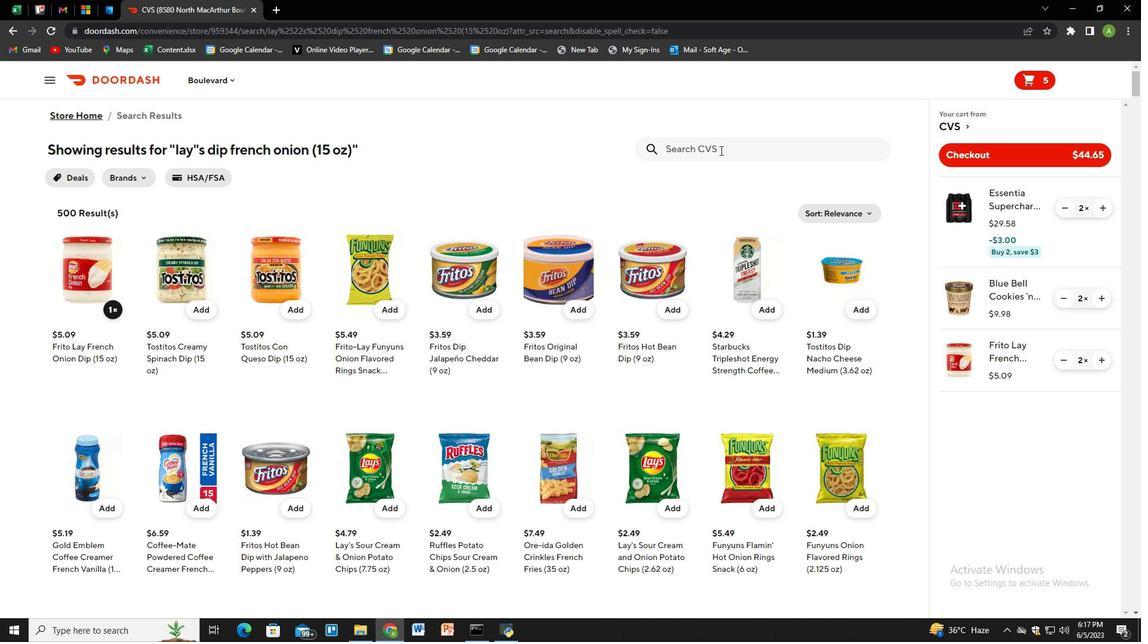 
Action: Key pressed pepcid<Key.space>original<Key.space>strength<Key.space>ac<Key.space>acid<Key.space>reducer<Key.space>famotidine<Key.space>tablets<Key.space>10<Key.space>mg<Key.space><Key.shift_r><Key.shift_r><Key.shift_r>(30<Key.space>ct<Key.shift_r>)<Key.enter>
Screenshot: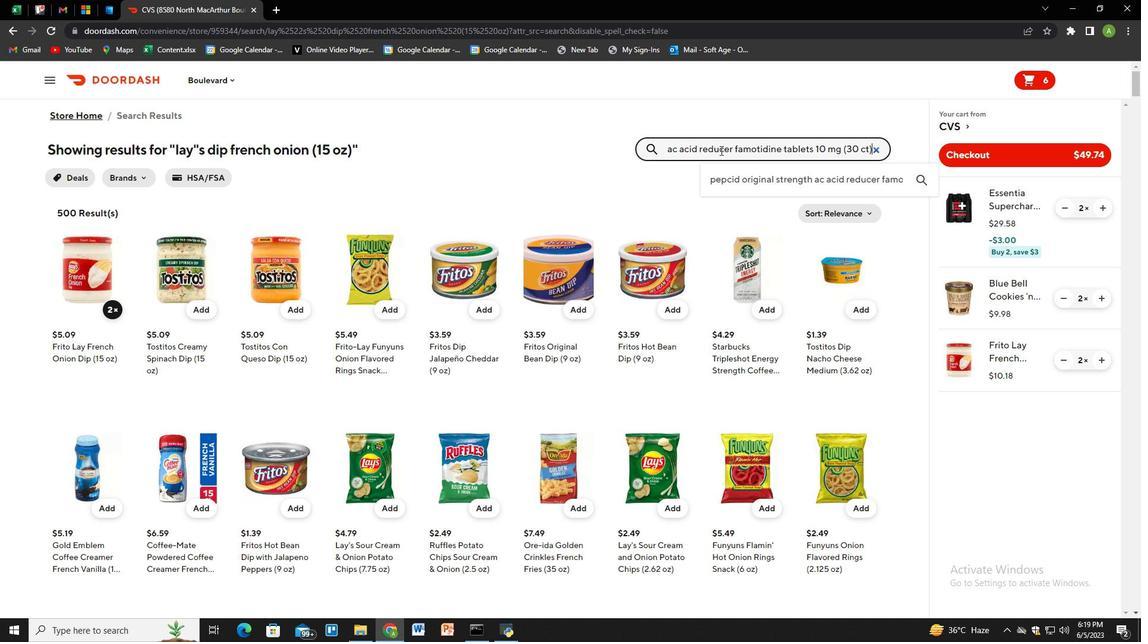 
Action: Mouse moved to (111, 310)
Screenshot: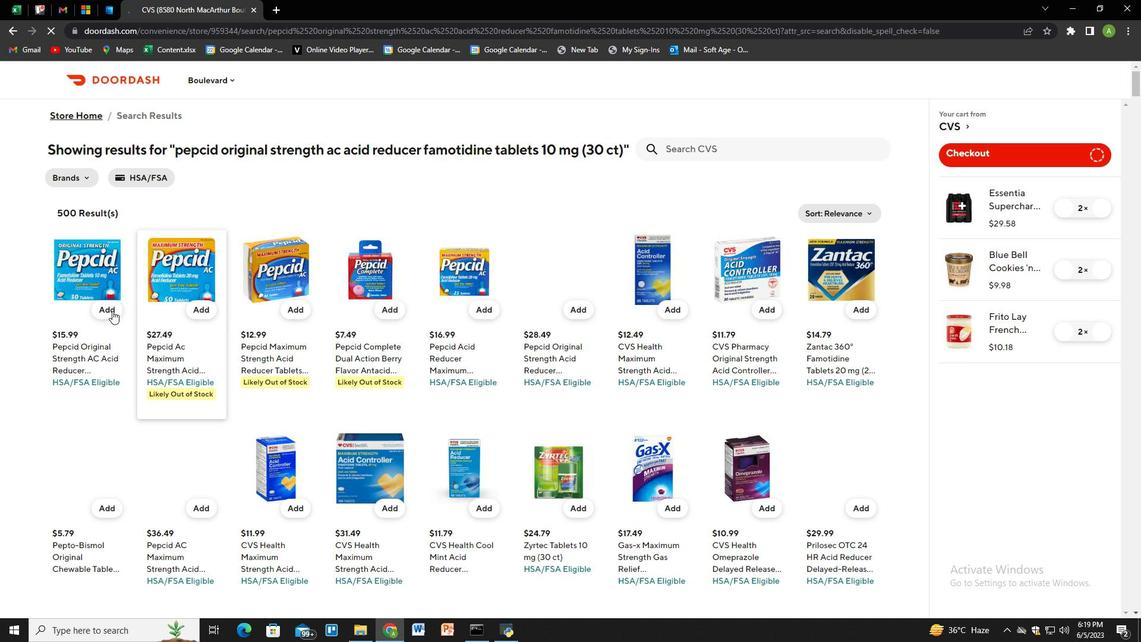 
Action: Mouse pressed left at (111, 310)
Screenshot: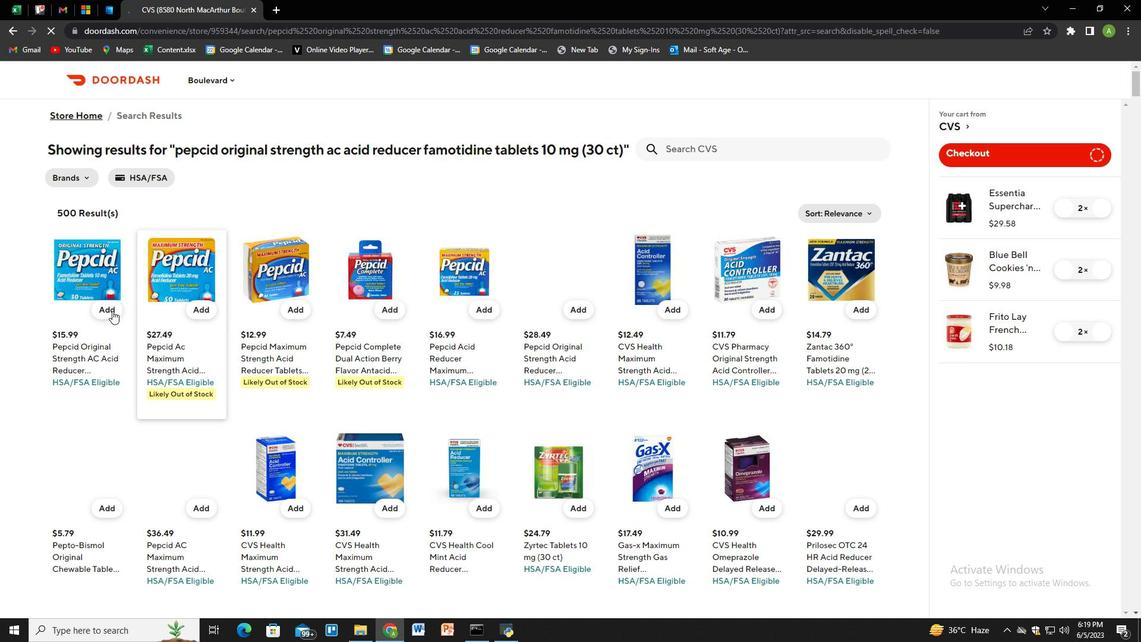
Action: Mouse moved to (767, 153)
Screenshot: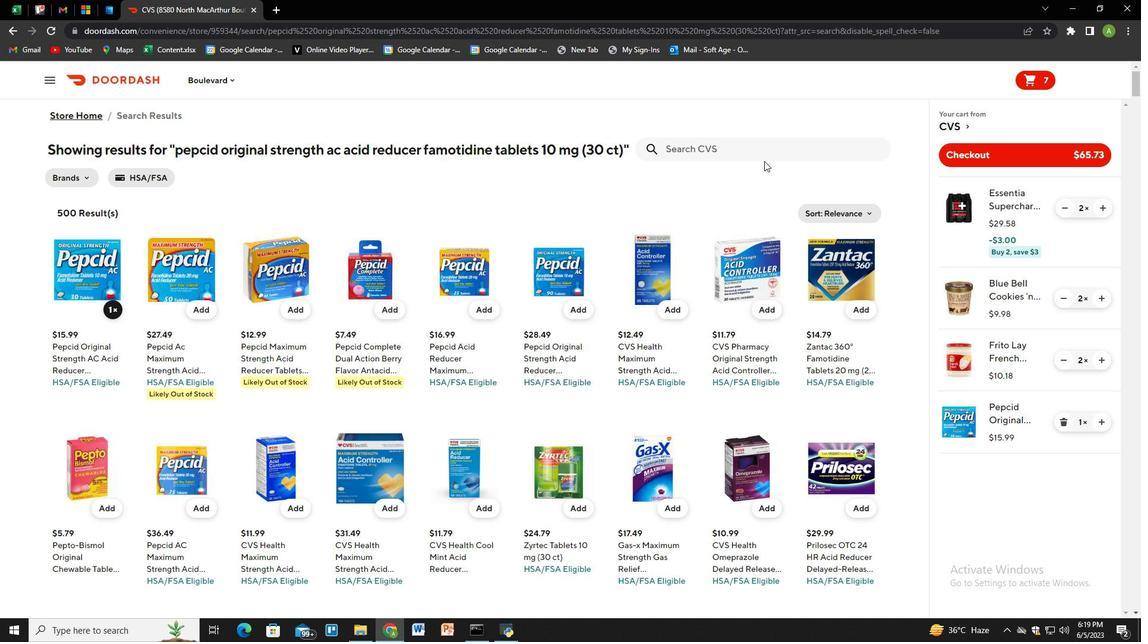 
Action: Mouse pressed left at (767, 153)
Screenshot: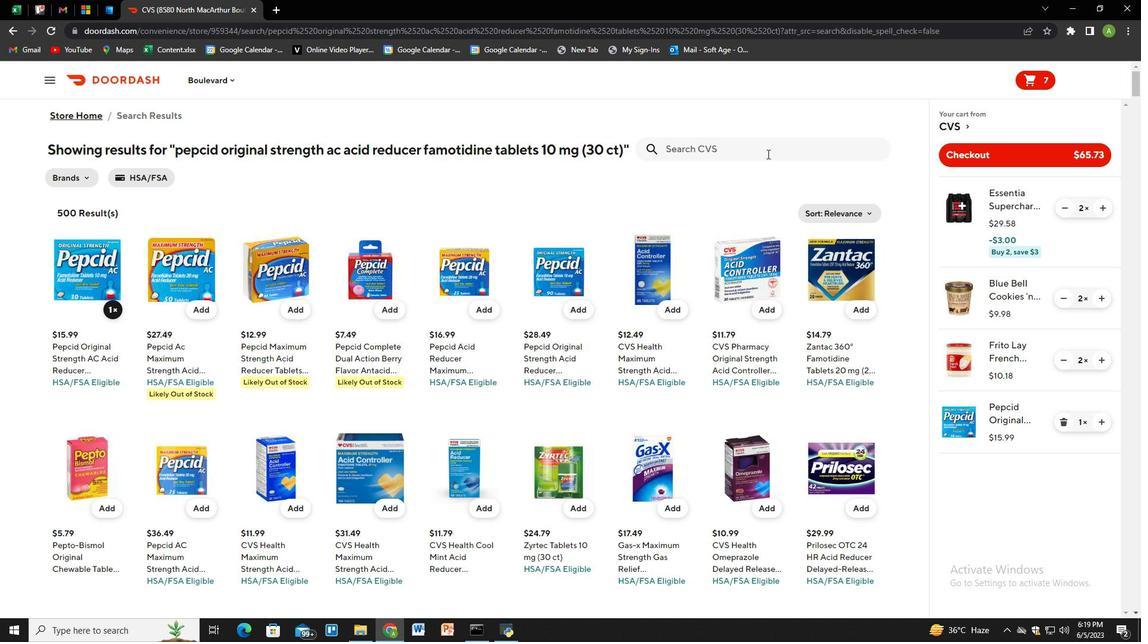 
Action: Key pressed dove<Key.space>deep<Key.space>moisture<Key.space>np<Key.backspace>ourishing<Key.space>wash<Key.space>with<Key.space>nutrium<Key.space>moisture<Key.space><Key.shift_r>(12<Key.space>oz<Key.shift_r>)<Key.enter>
Screenshot: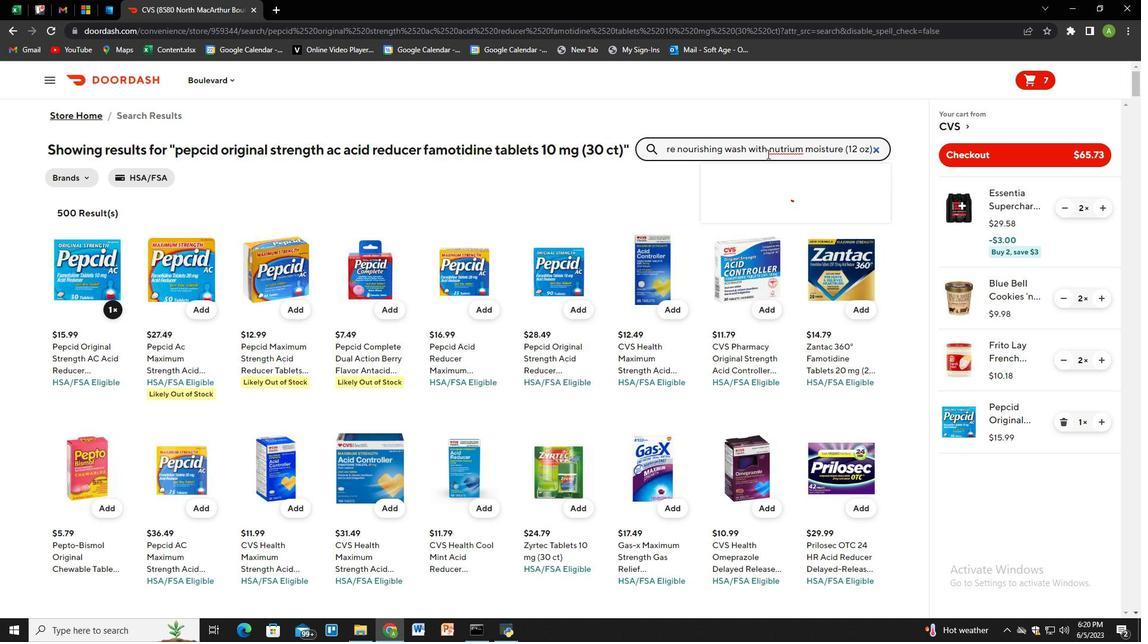 
Action: Mouse moved to (108, 314)
Screenshot: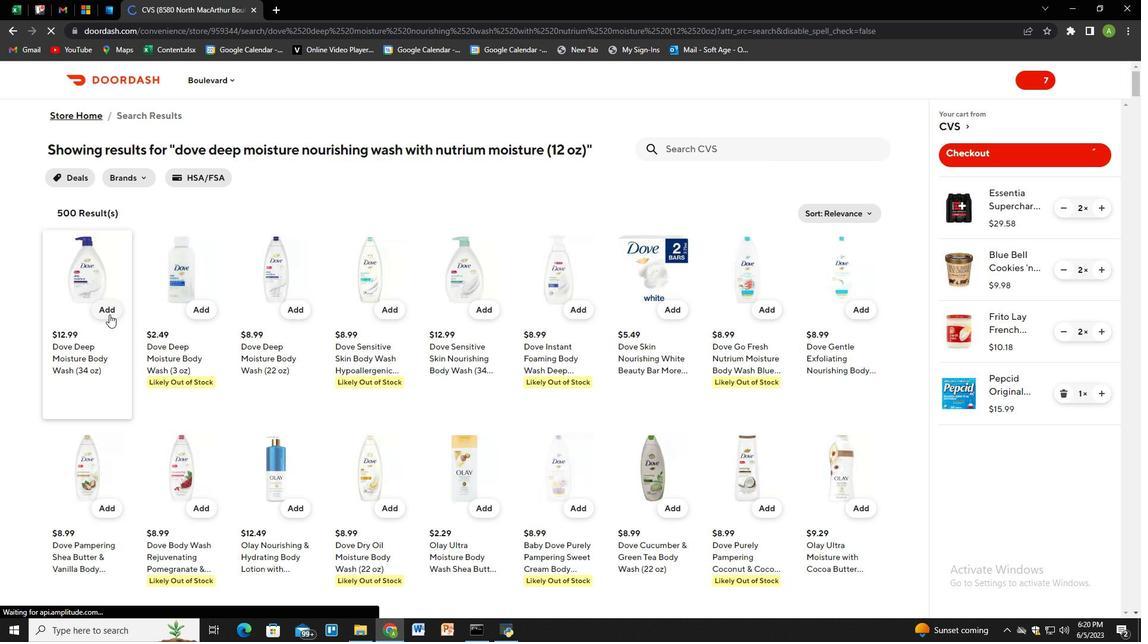 
Action: Mouse pressed left at (108, 314)
Screenshot: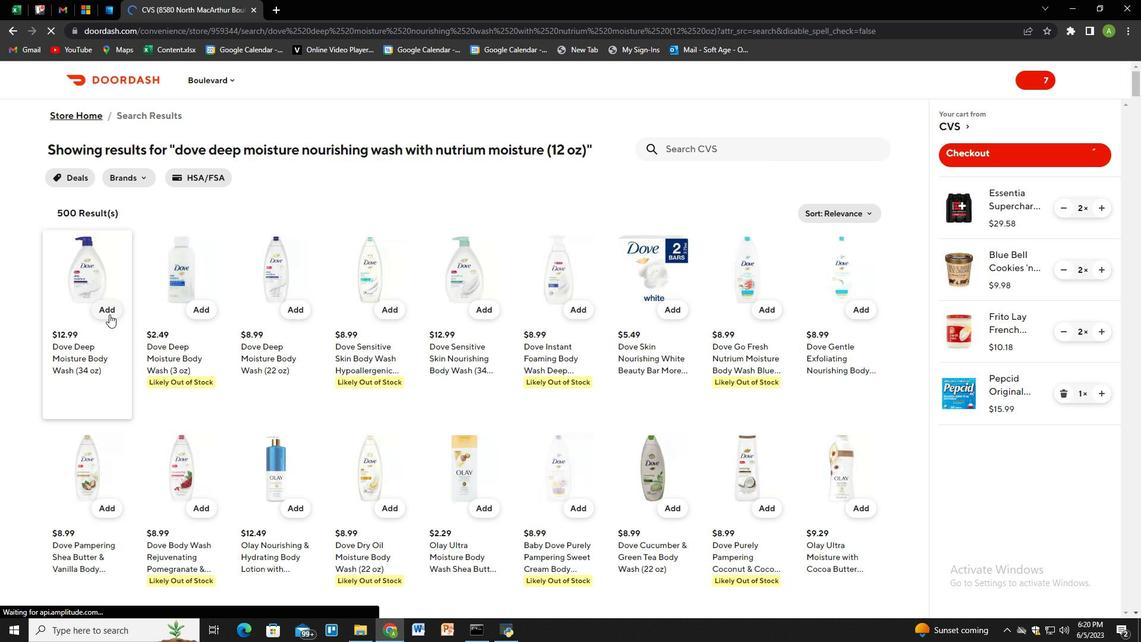 
Action: Mouse moved to (1094, 479)
Screenshot: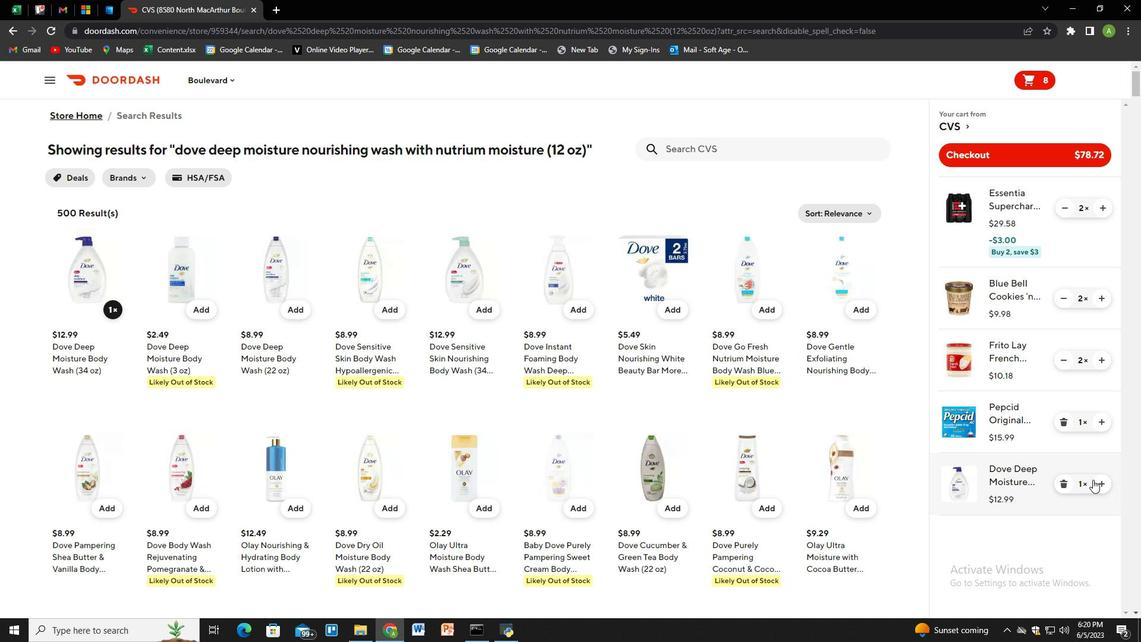 
Action: Mouse pressed left at (1094, 479)
Screenshot: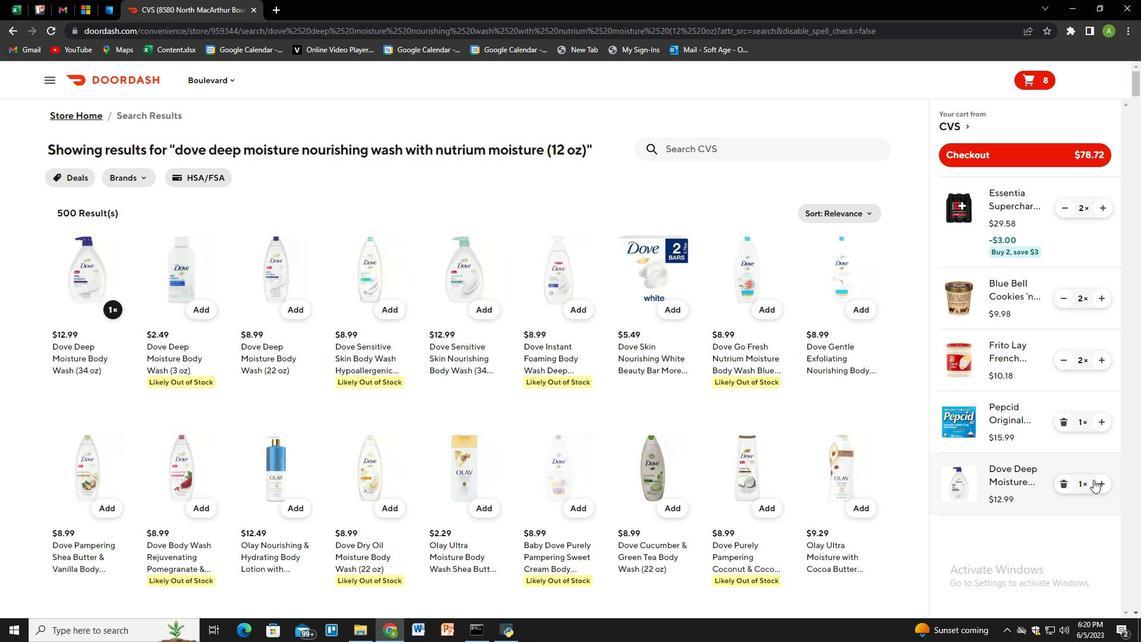 
Action: Mouse moved to (976, 165)
Screenshot: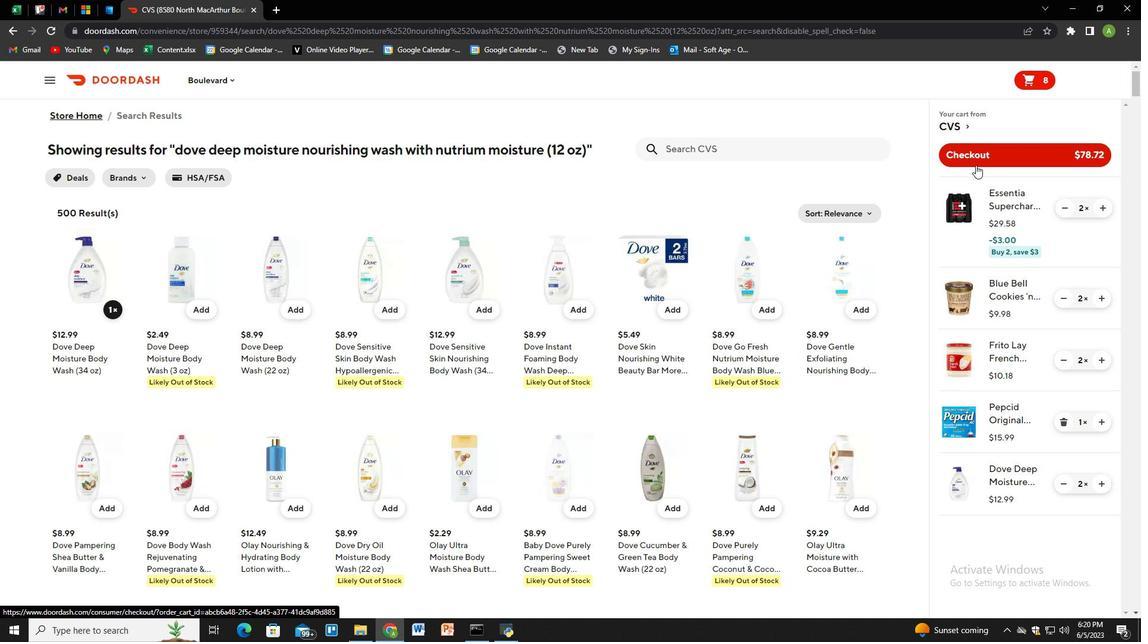 
Action: Mouse pressed left at (976, 165)
Screenshot: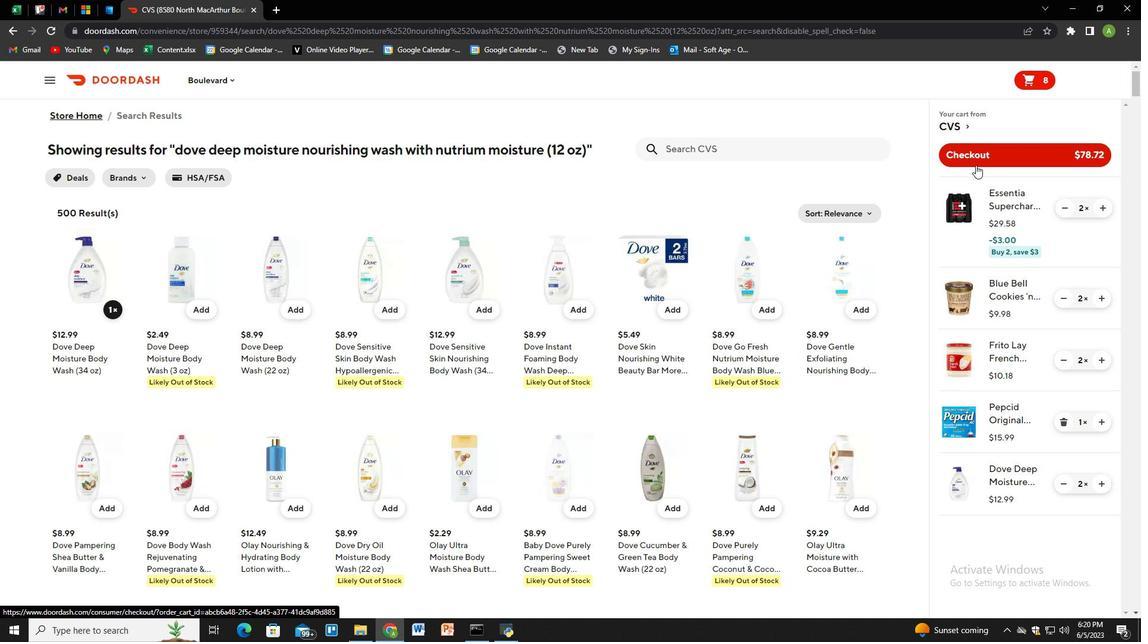 
